 Task: Look for space in Tubize, Belgium from 8th June, 2023 to 16th June, 2023 for 2 adults in price range Rs.10000 to Rs.15000. Place can be entire place with 1  bedroom having 1 bed and 1 bathroom. Property type can be hotel. Amenities needed are: washing machine, heating, . Booking option can be shelf check-in. Required host language is English.
Action: Mouse moved to (416, 101)
Screenshot: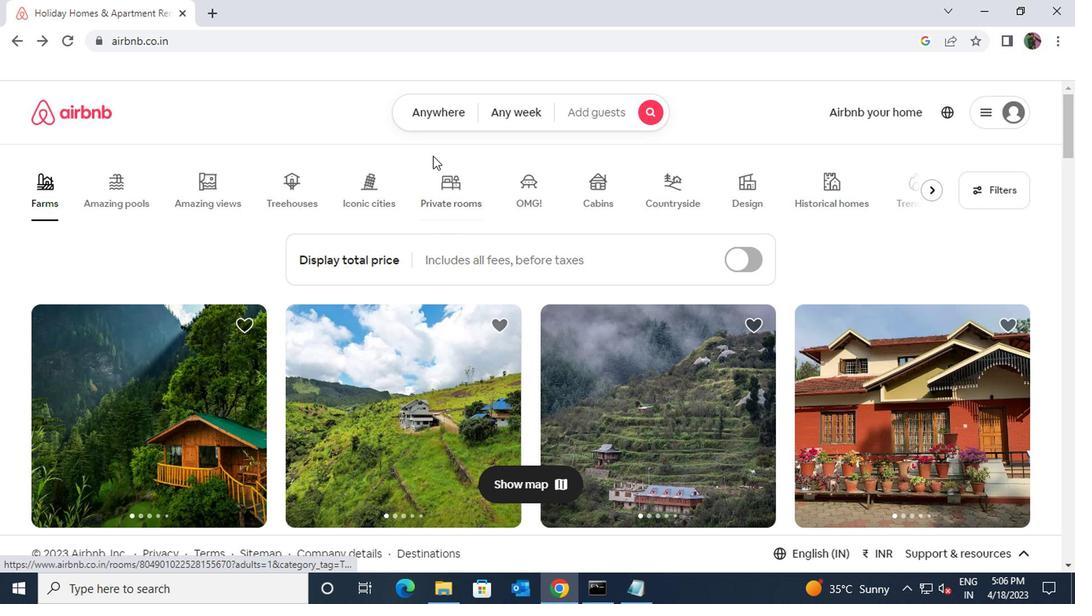 
Action: Mouse pressed left at (416, 101)
Screenshot: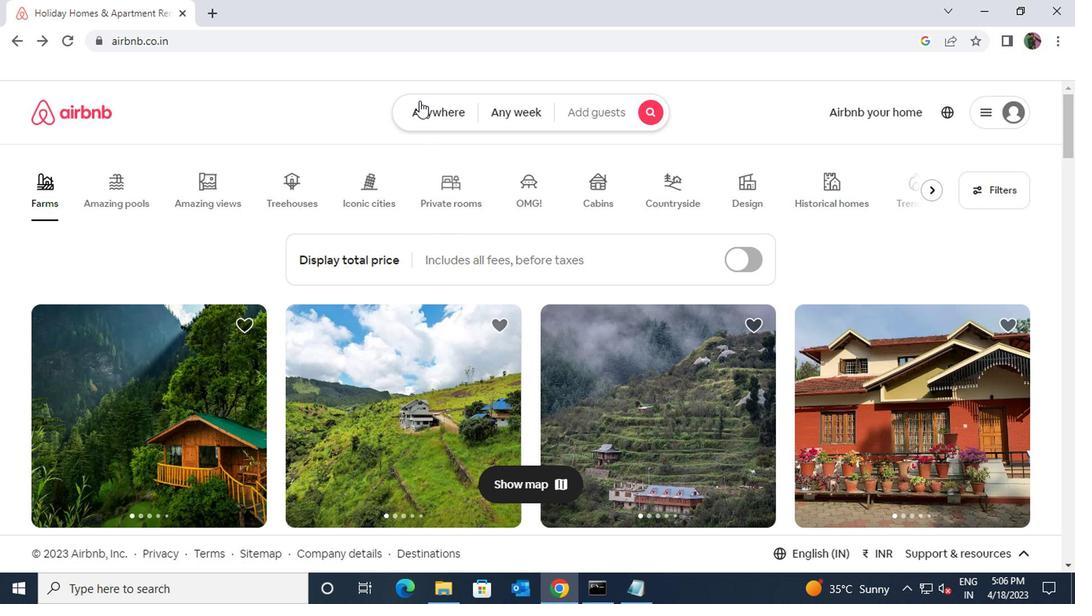 
Action: Mouse moved to (388, 169)
Screenshot: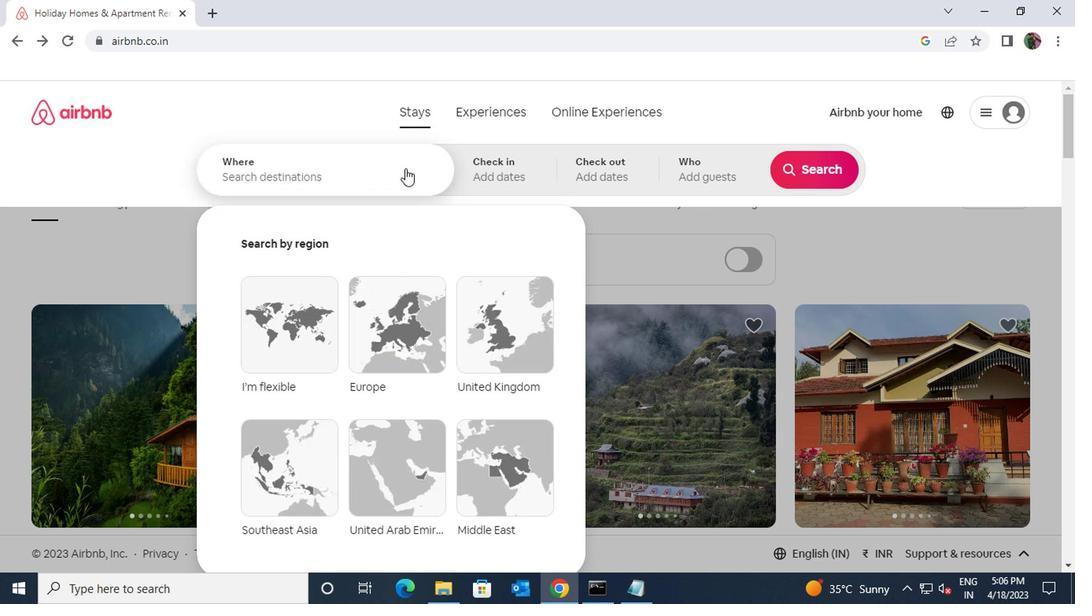 
Action: Mouse pressed left at (388, 169)
Screenshot: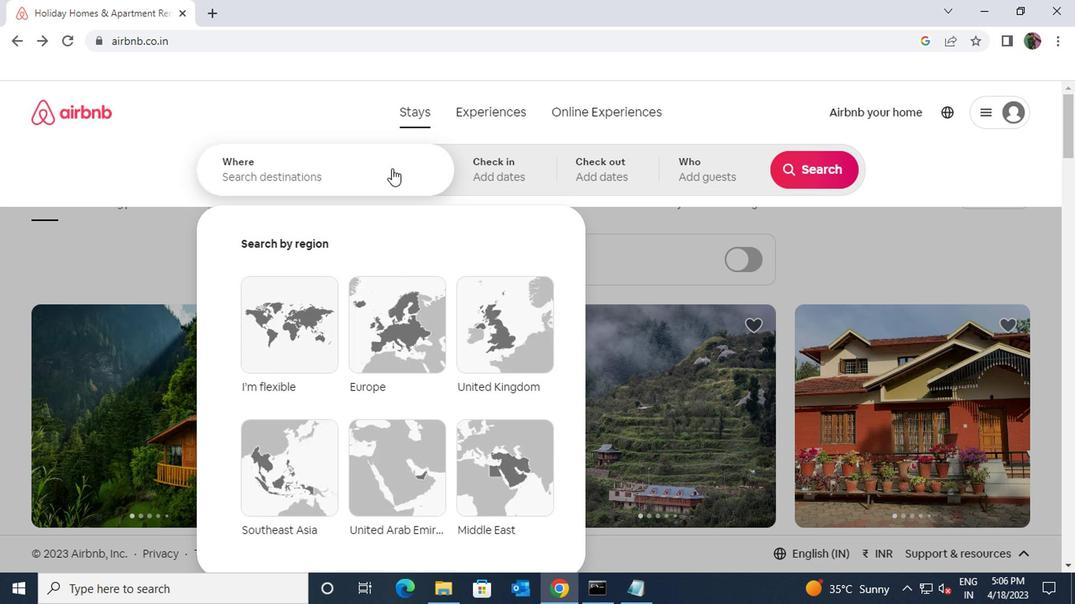 
Action: Key pressed tubize
Screenshot: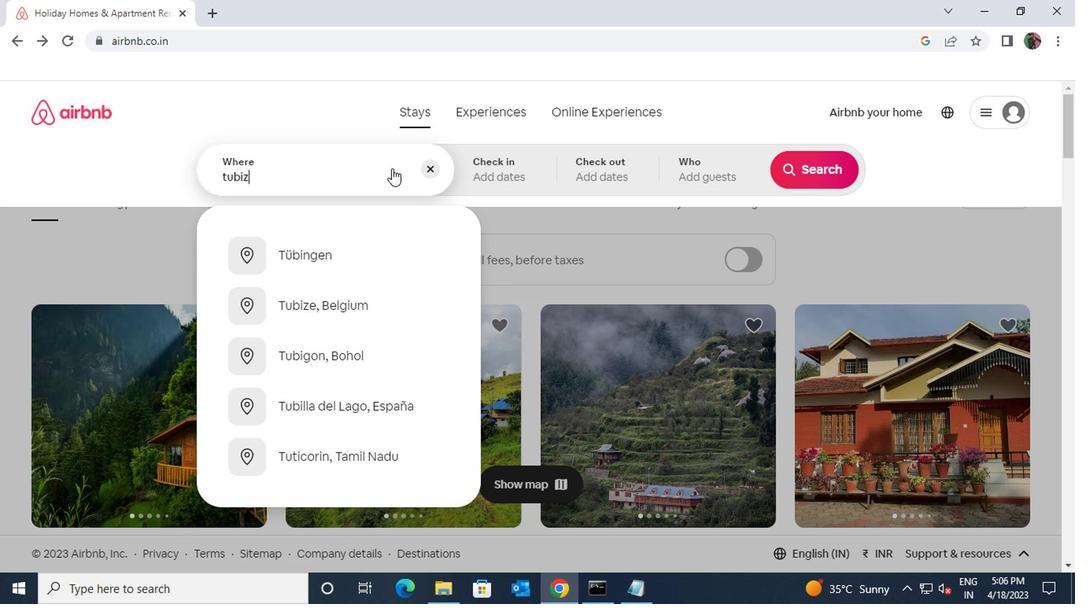 
Action: Mouse moved to (357, 249)
Screenshot: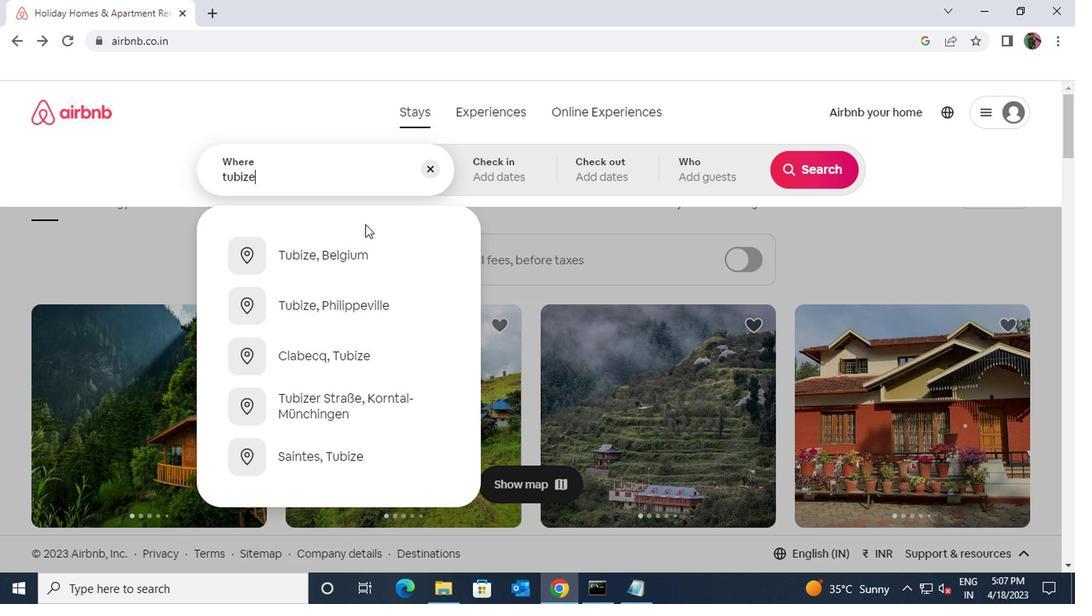 
Action: Mouse pressed left at (357, 249)
Screenshot: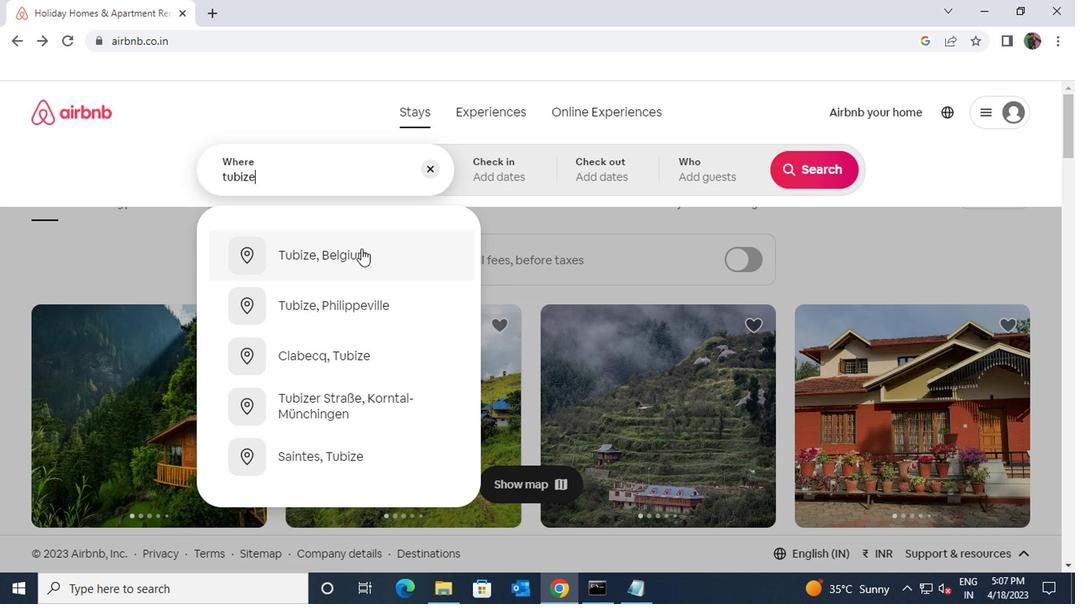 
Action: Mouse moved to (799, 306)
Screenshot: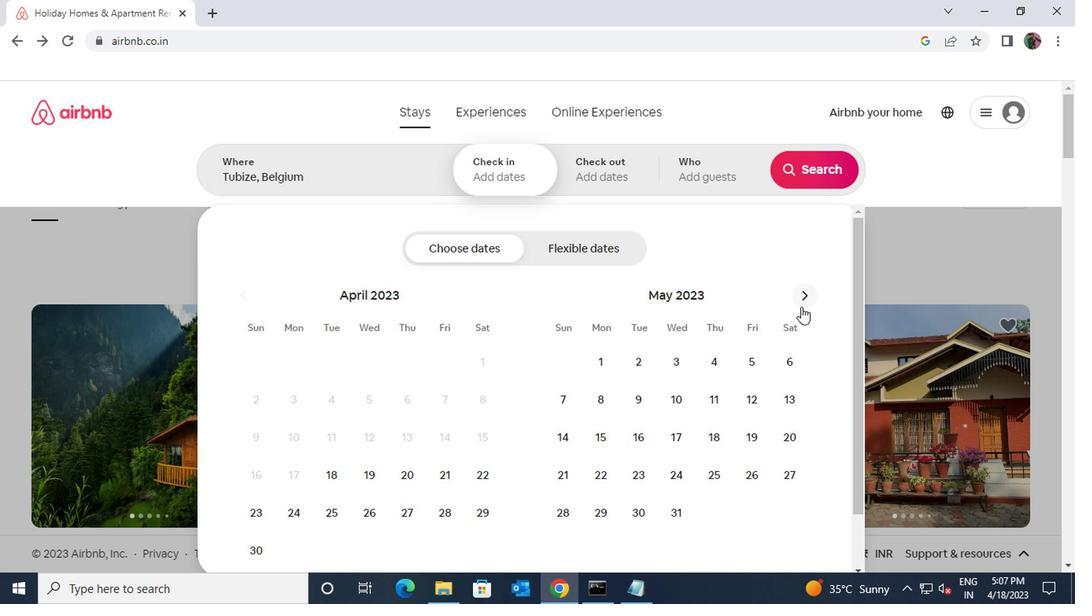 
Action: Mouse pressed left at (799, 306)
Screenshot: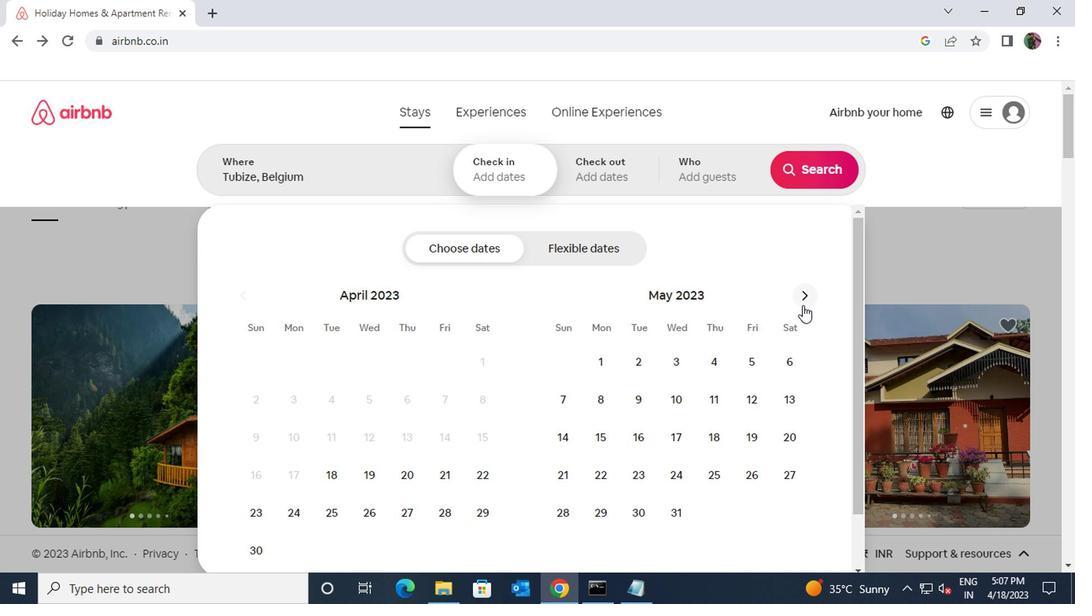 
Action: Mouse moved to (697, 393)
Screenshot: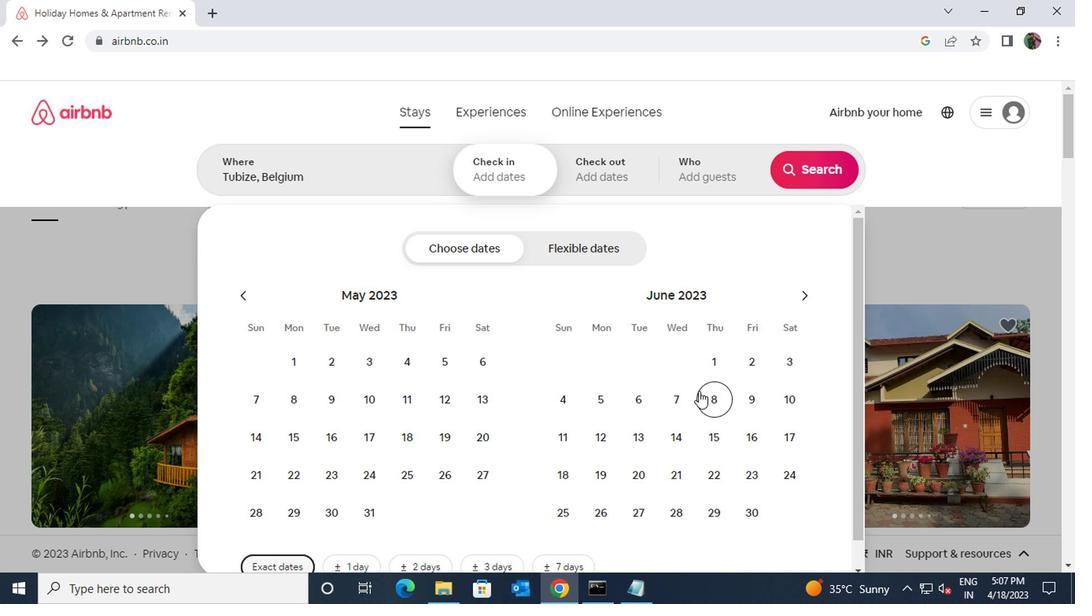 
Action: Mouse pressed left at (697, 393)
Screenshot: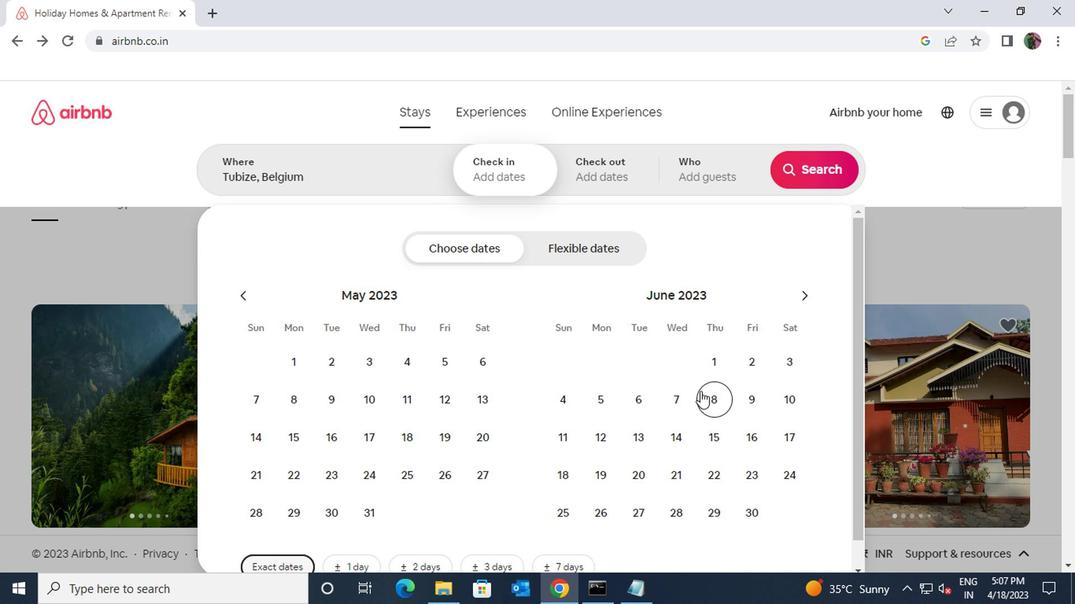 
Action: Mouse moved to (751, 435)
Screenshot: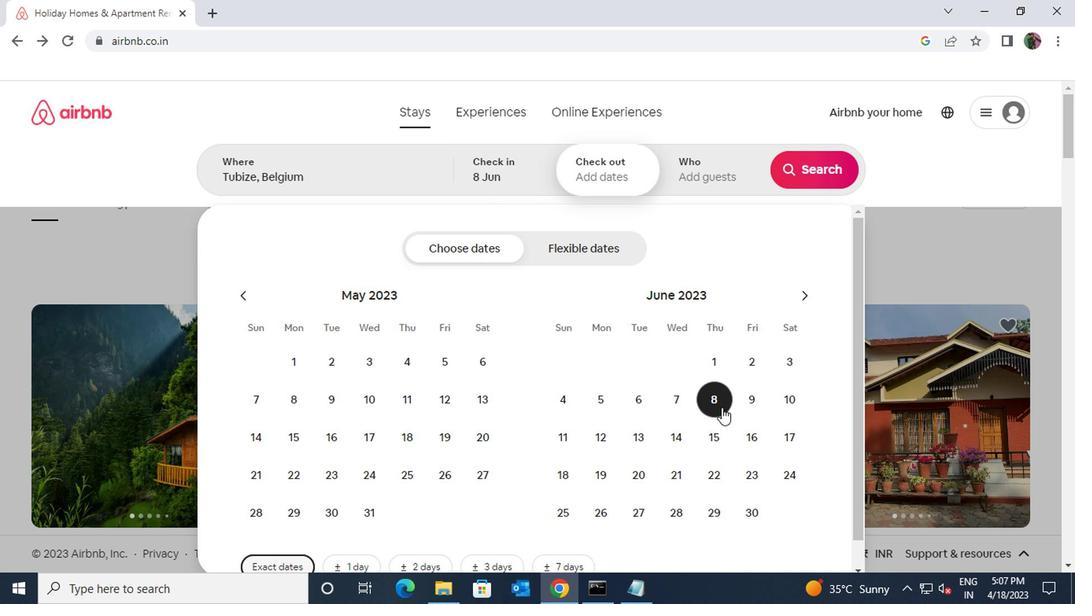 
Action: Mouse pressed left at (751, 435)
Screenshot: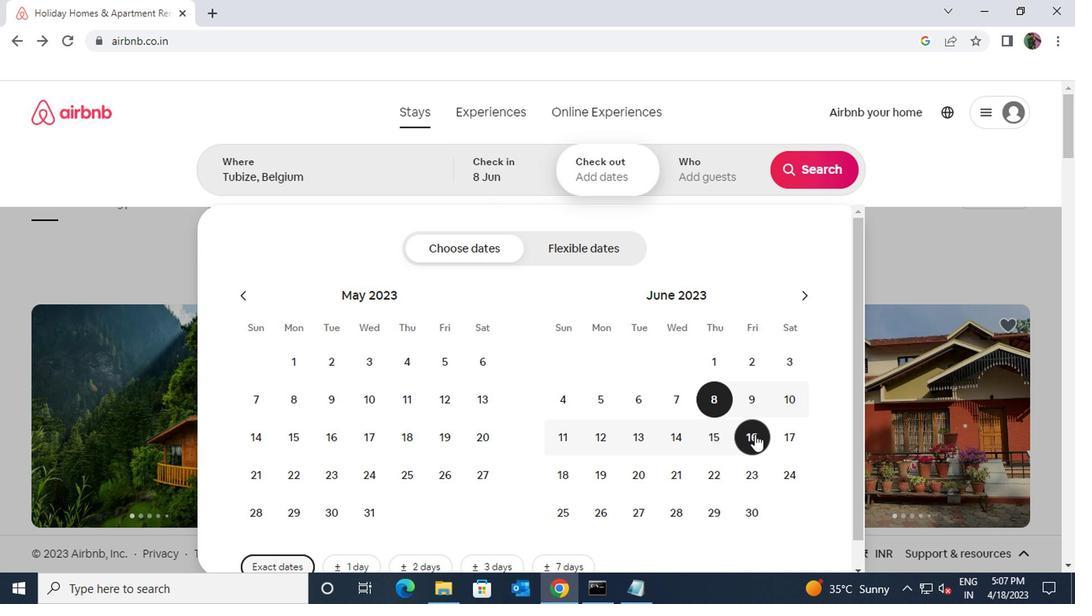 
Action: Mouse moved to (698, 169)
Screenshot: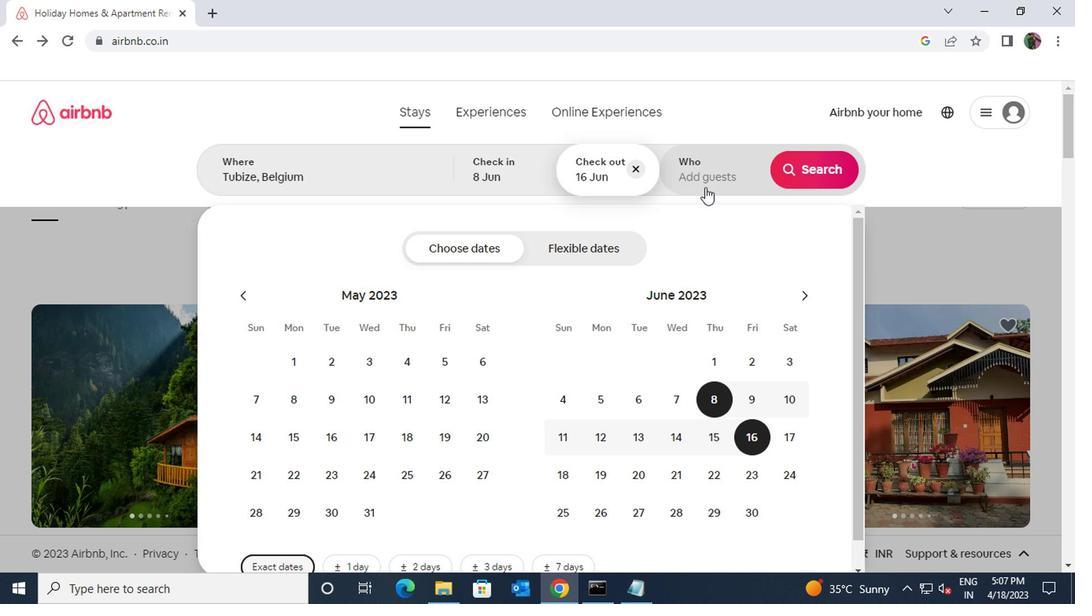 
Action: Mouse pressed left at (698, 169)
Screenshot: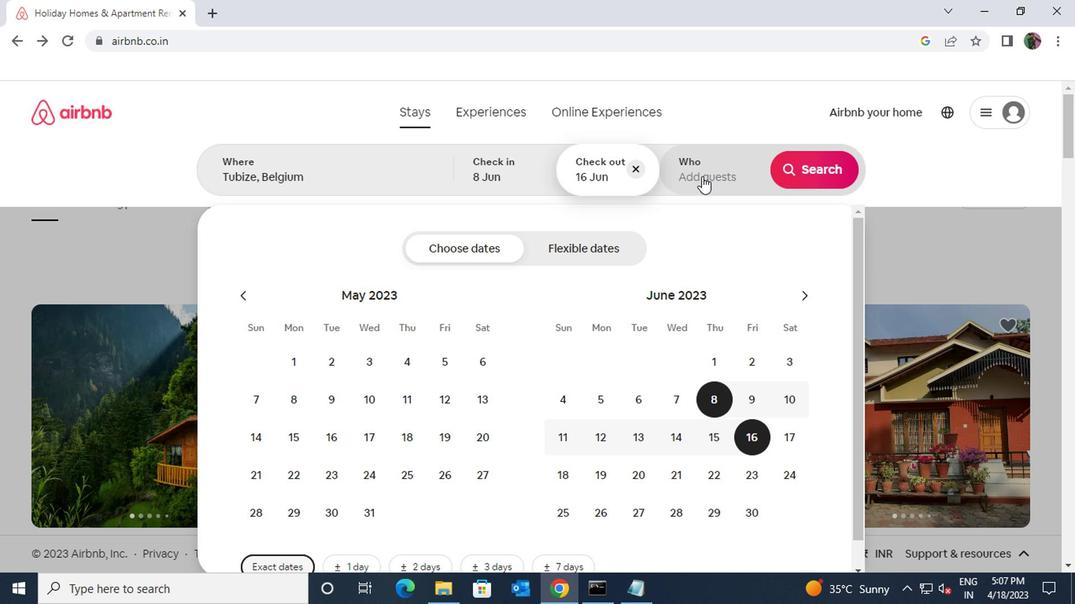 
Action: Mouse moved to (813, 254)
Screenshot: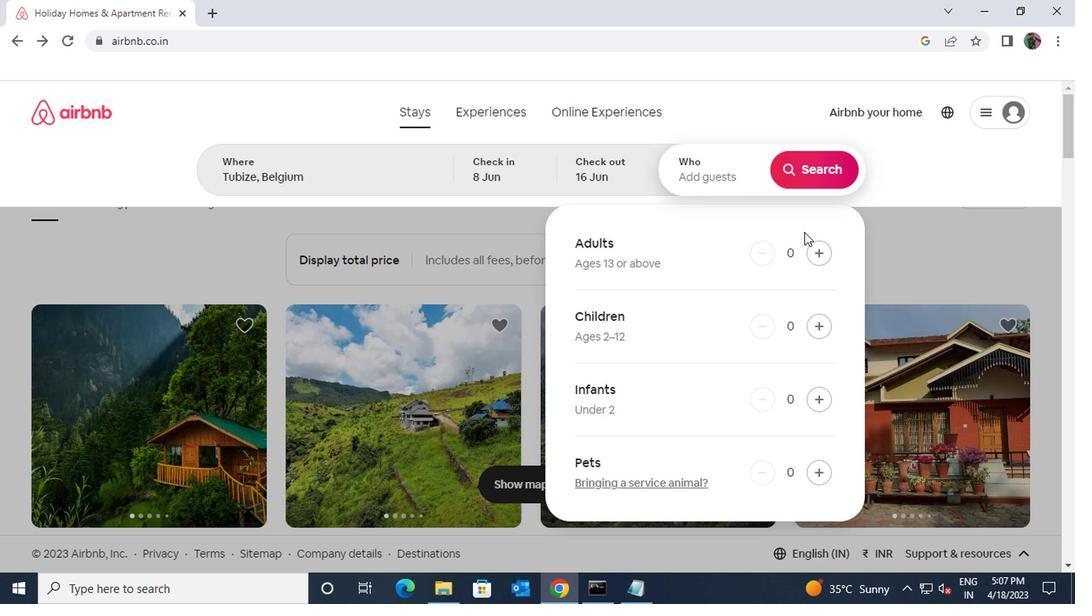 
Action: Mouse pressed left at (813, 254)
Screenshot: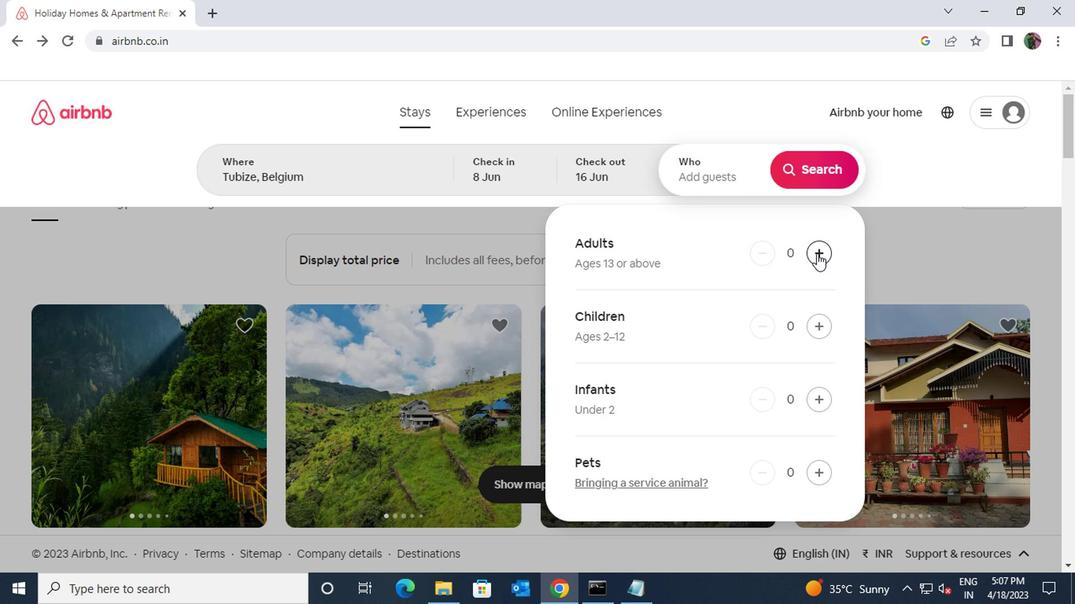 
Action: Mouse pressed left at (813, 254)
Screenshot: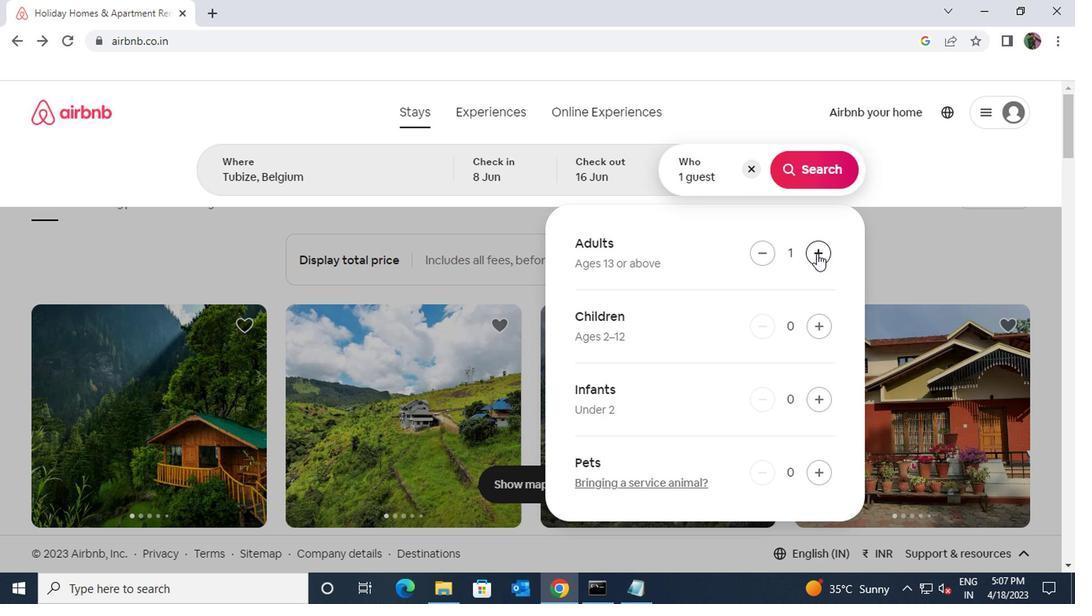 
Action: Mouse moved to (815, 174)
Screenshot: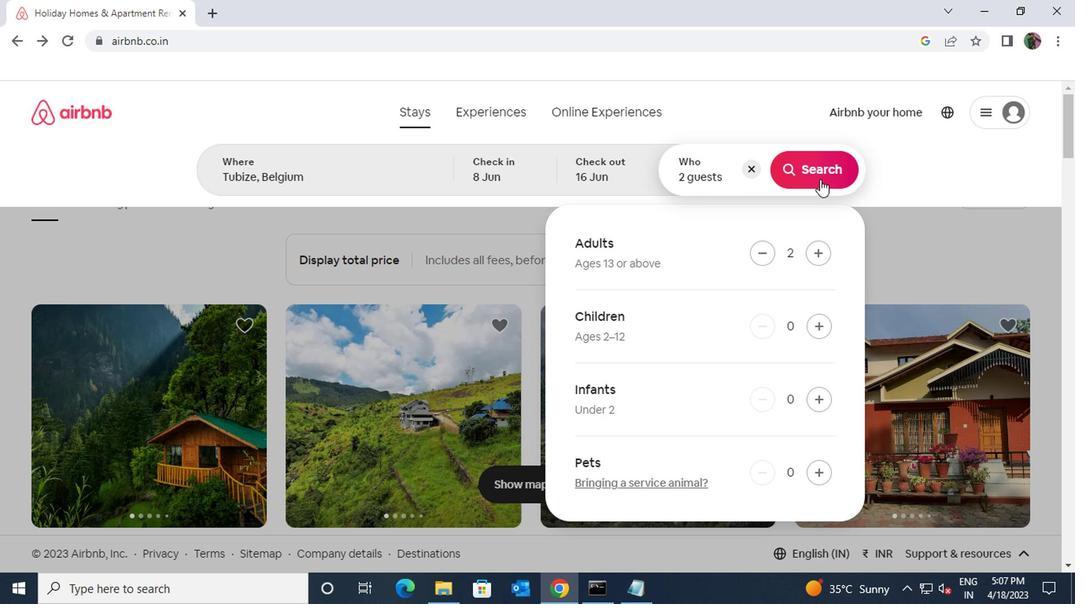 
Action: Mouse pressed left at (815, 174)
Screenshot: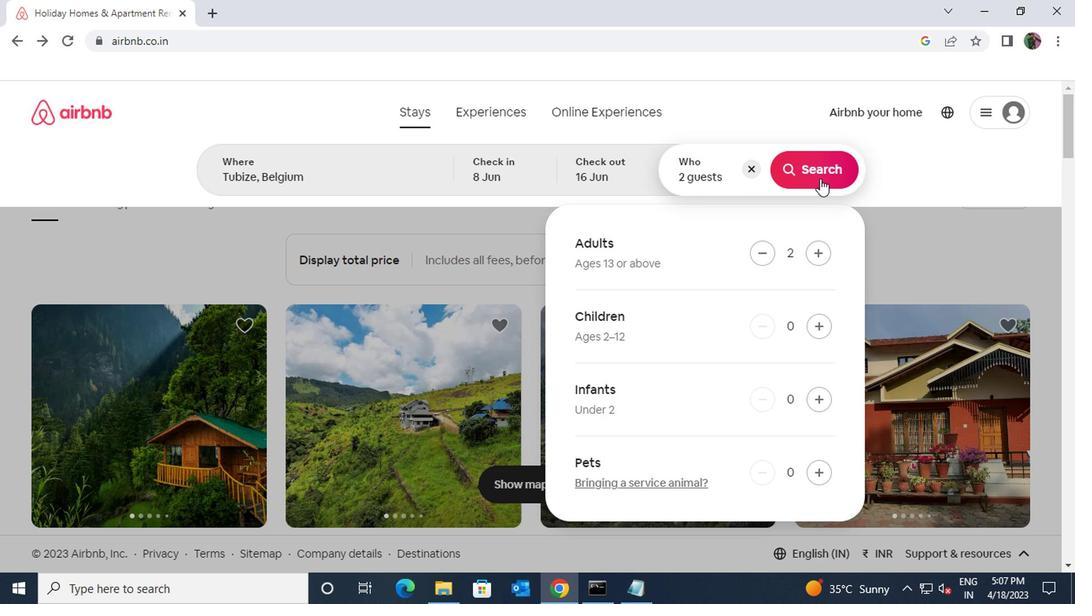 
Action: Mouse moved to (987, 185)
Screenshot: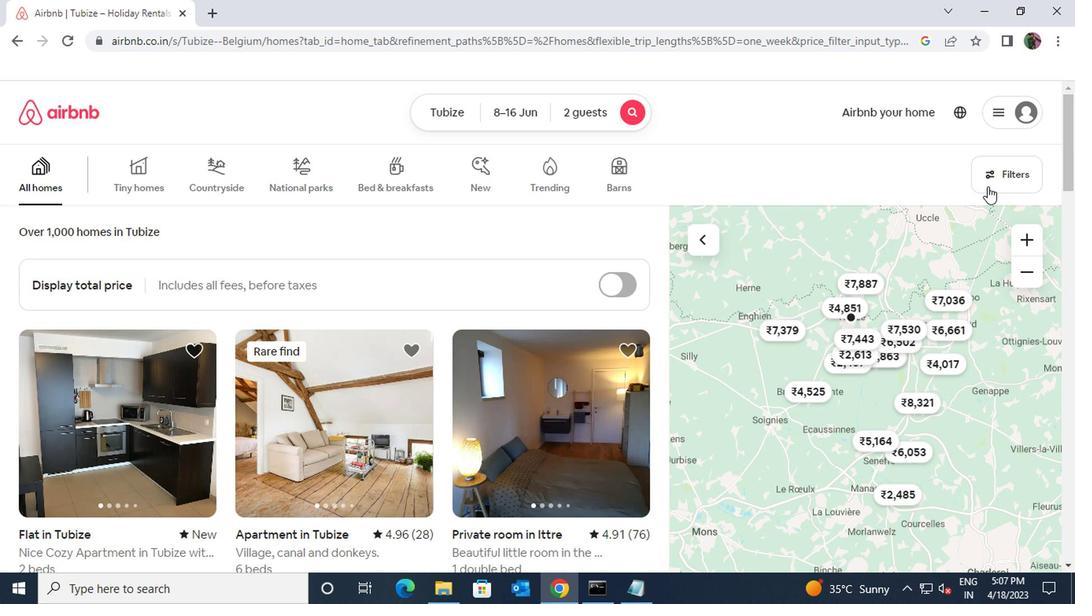 
Action: Mouse pressed left at (987, 185)
Screenshot: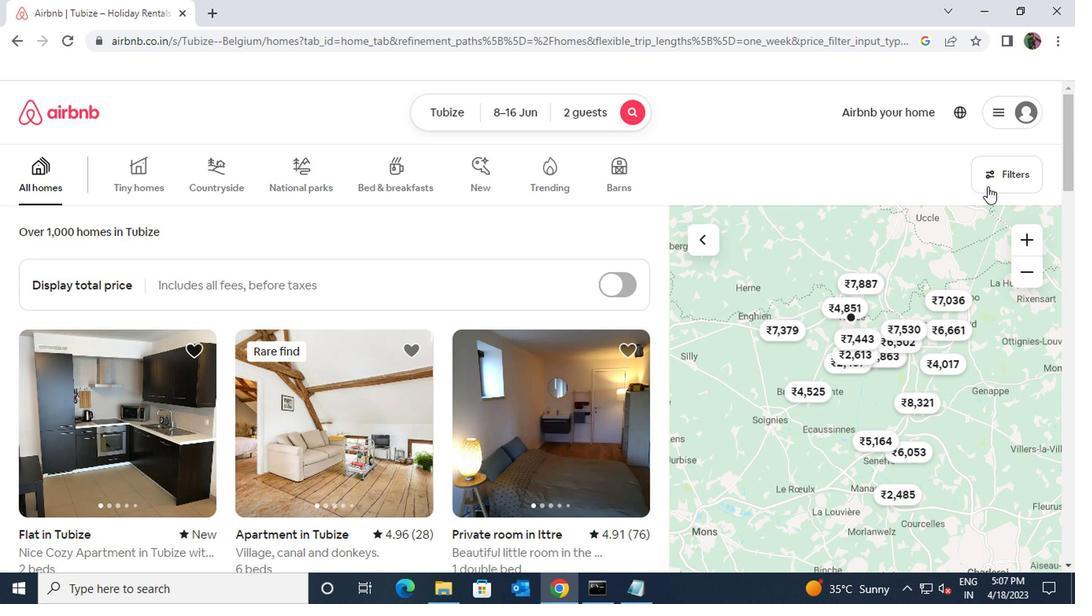 
Action: Mouse moved to (350, 375)
Screenshot: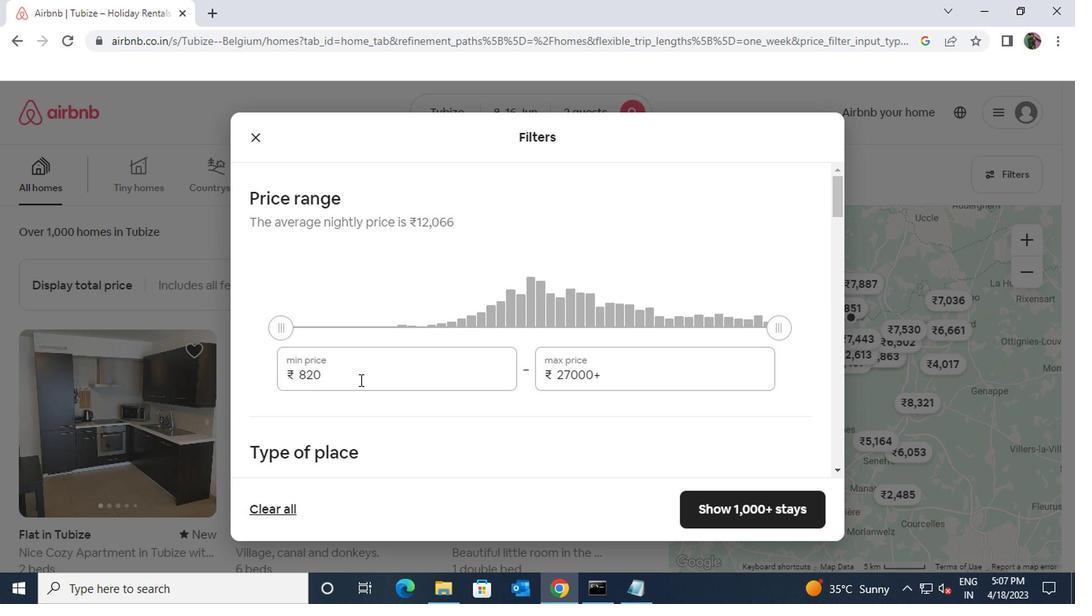 
Action: Mouse pressed left at (350, 375)
Screenshot: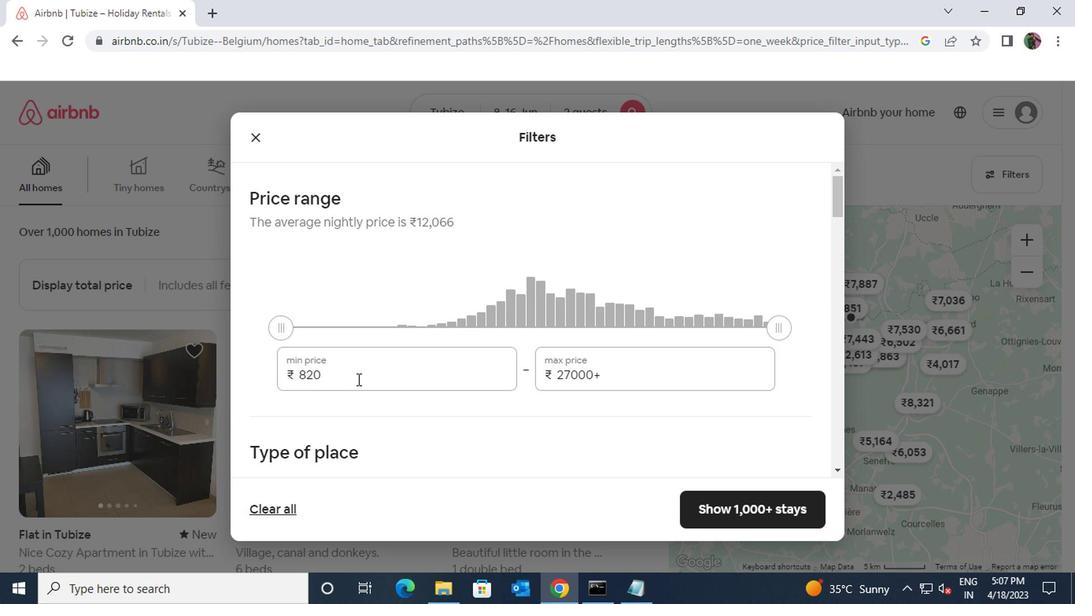 
Action: Mouse moved to (294, 379)
Screenshot: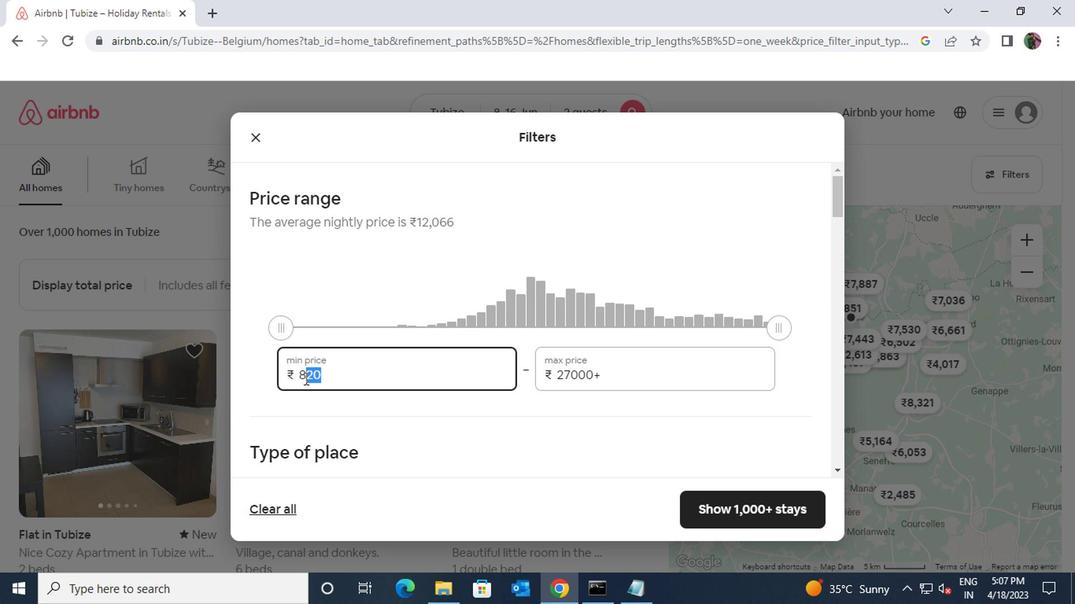 
Action: Key pressed 10000
Screenshot: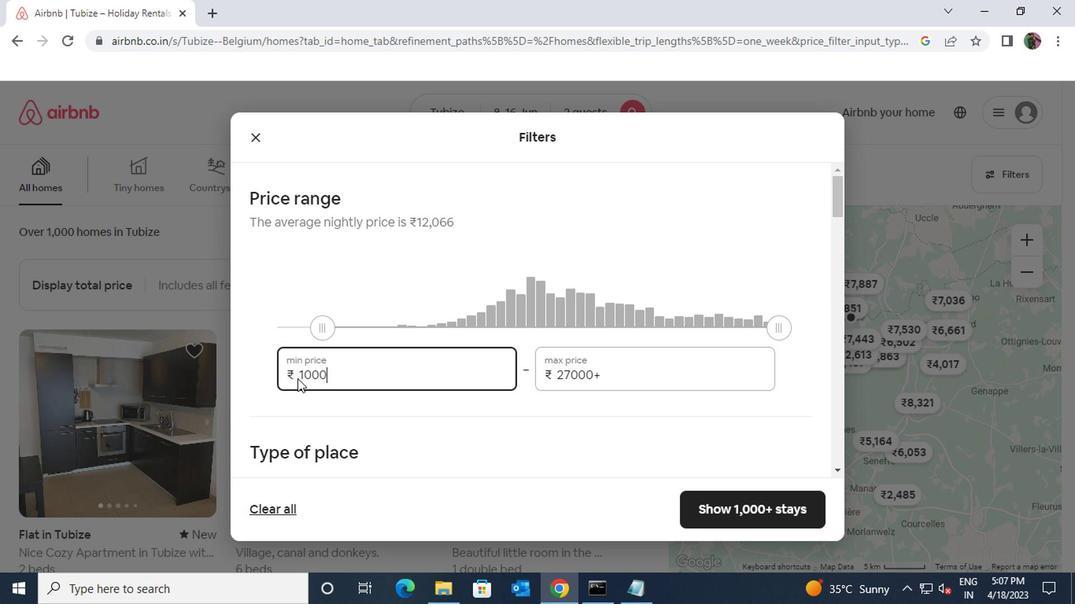 
Action: Mouse moved to (610, 380)
Screenshot: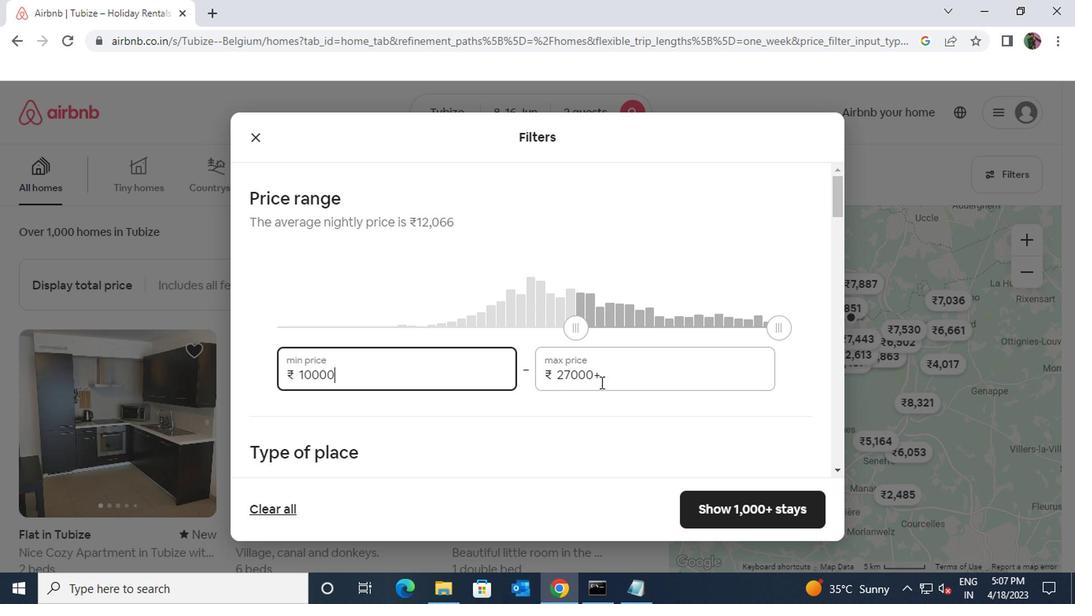
Action: Mouse pressed left at (610, 380)
Screenshot: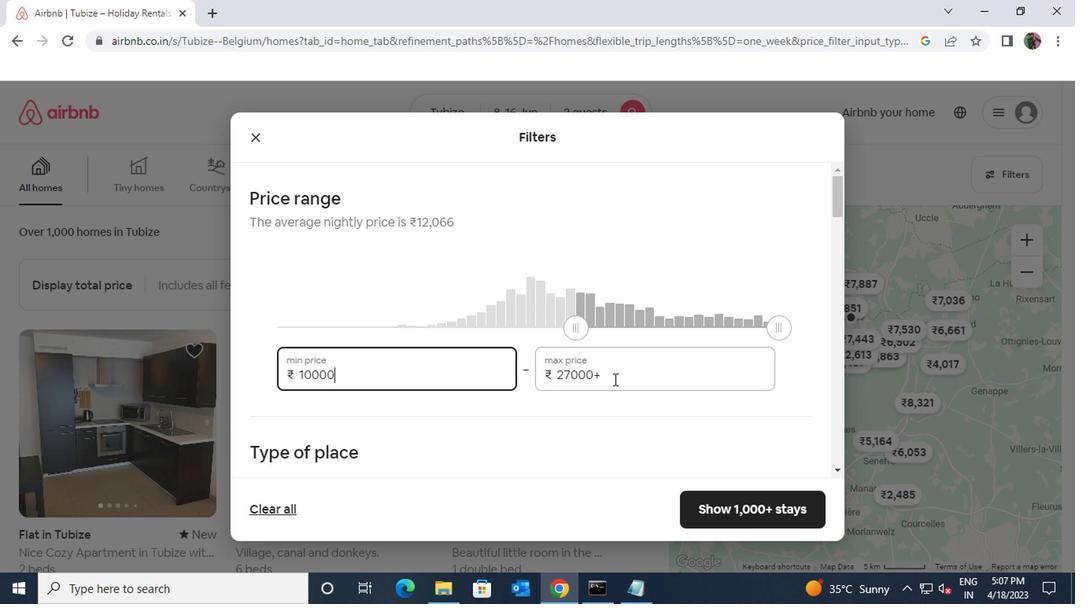 
Action: Mouse moved to (552, 378)
Screenshot: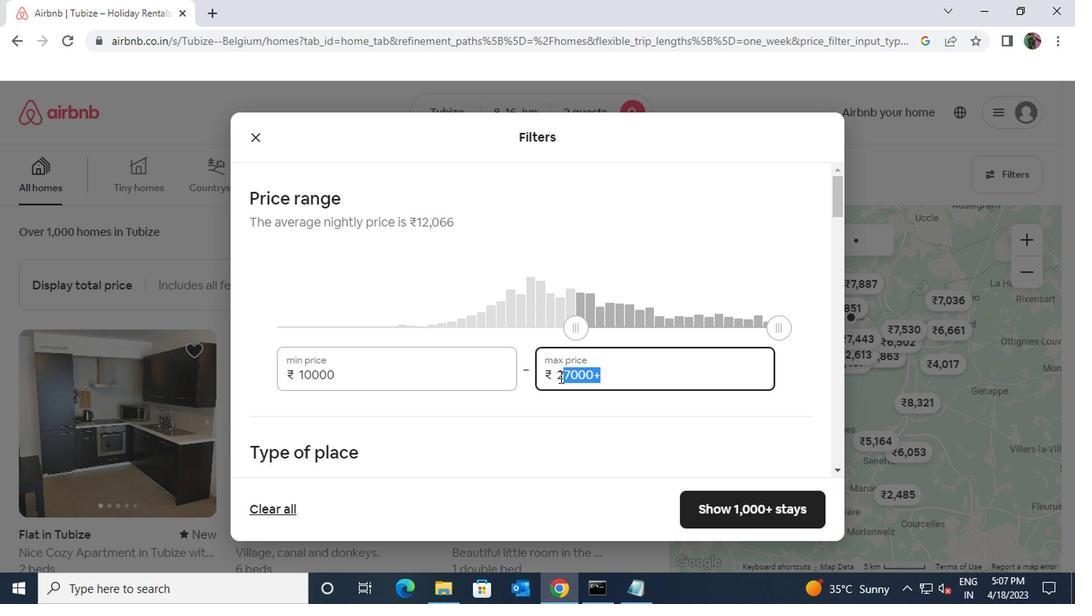 
Action: Key pressed 15000
Screenshot: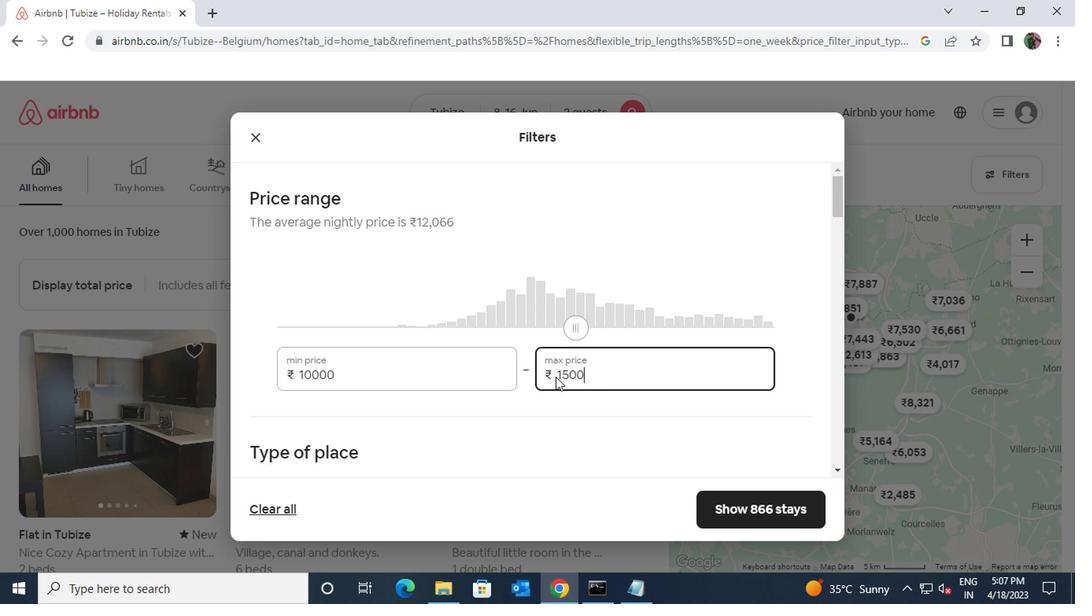 
Action: Mouse moved to (472, 429)
Screenshot: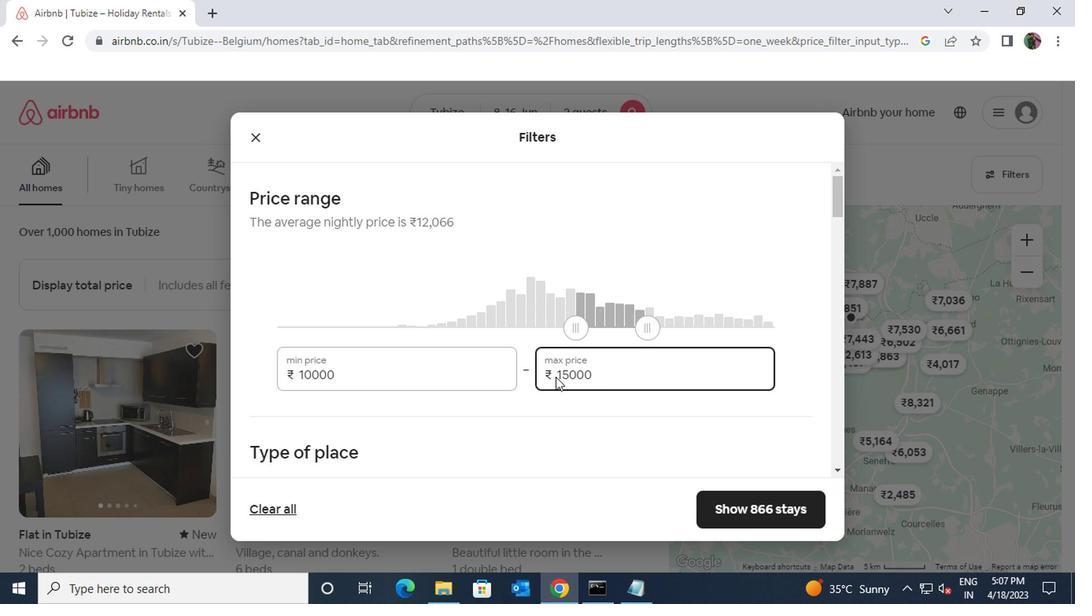 
Action: Mouse scrolled (472, 427) with delta (0, -1)
Screenshot: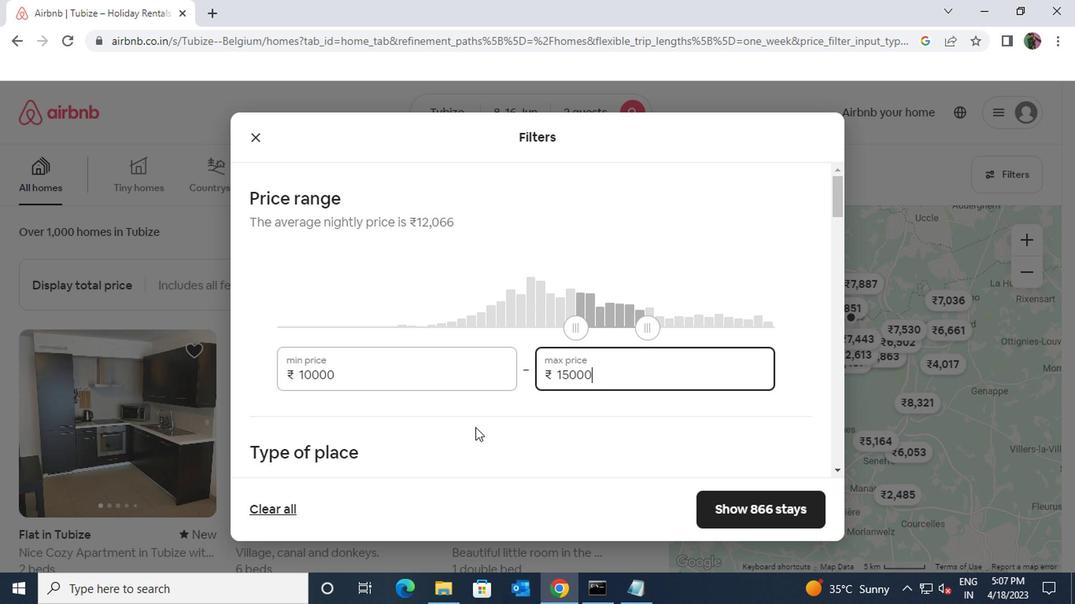 
Action: Mouse moved to (257, 420)
Screenshot: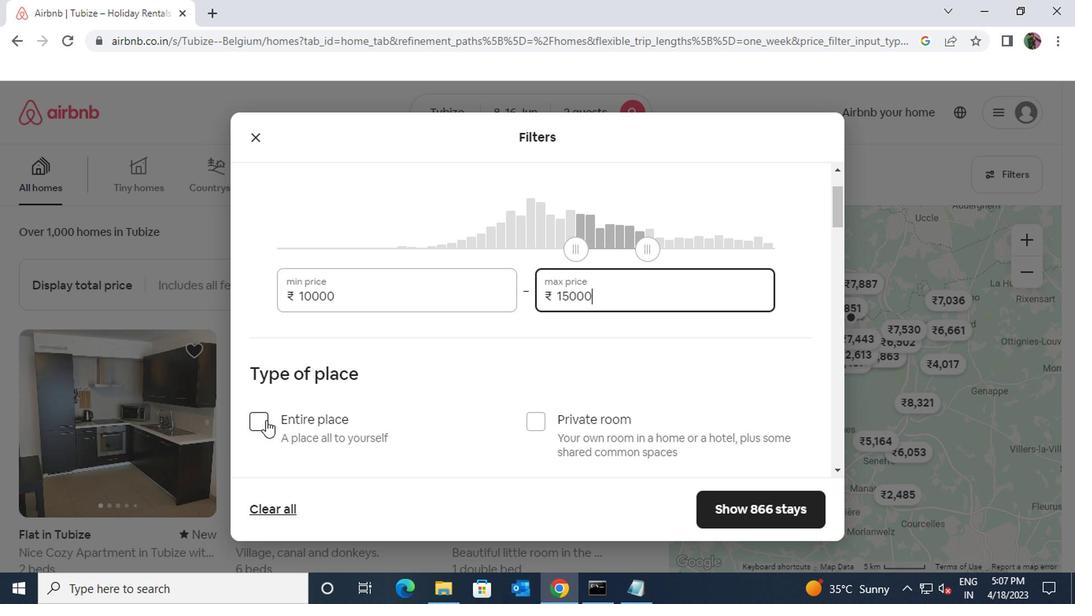 
Action: Mouse pressed left at (257, 420)
Screenshot: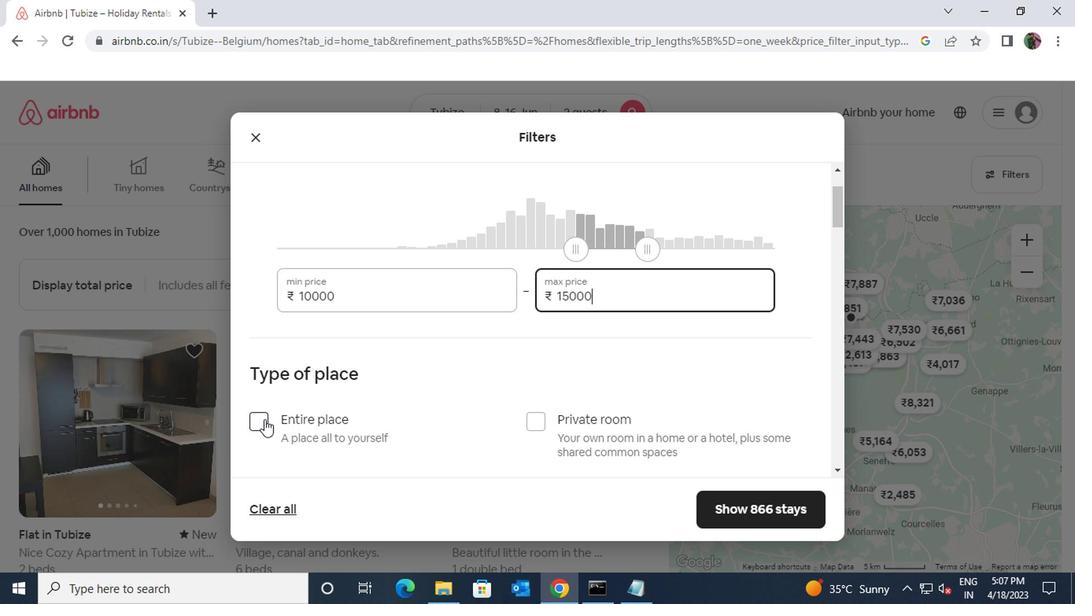 
Action: Mouse moved to (559, 369)
Screenshot: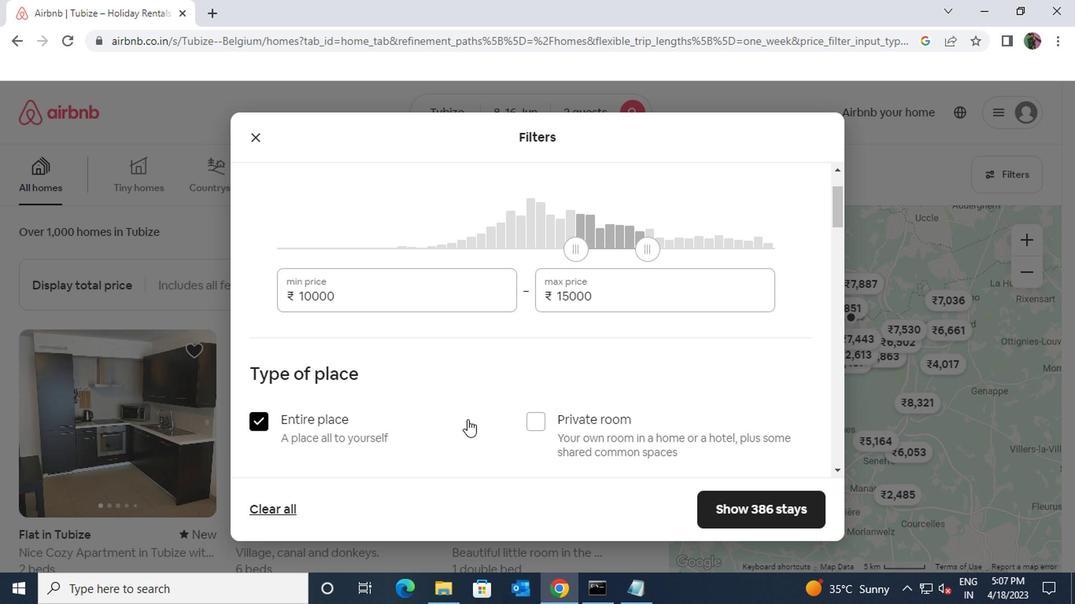 
Action: Mouse scrolled (559, 369) with delta (0, 0)
Screenshot: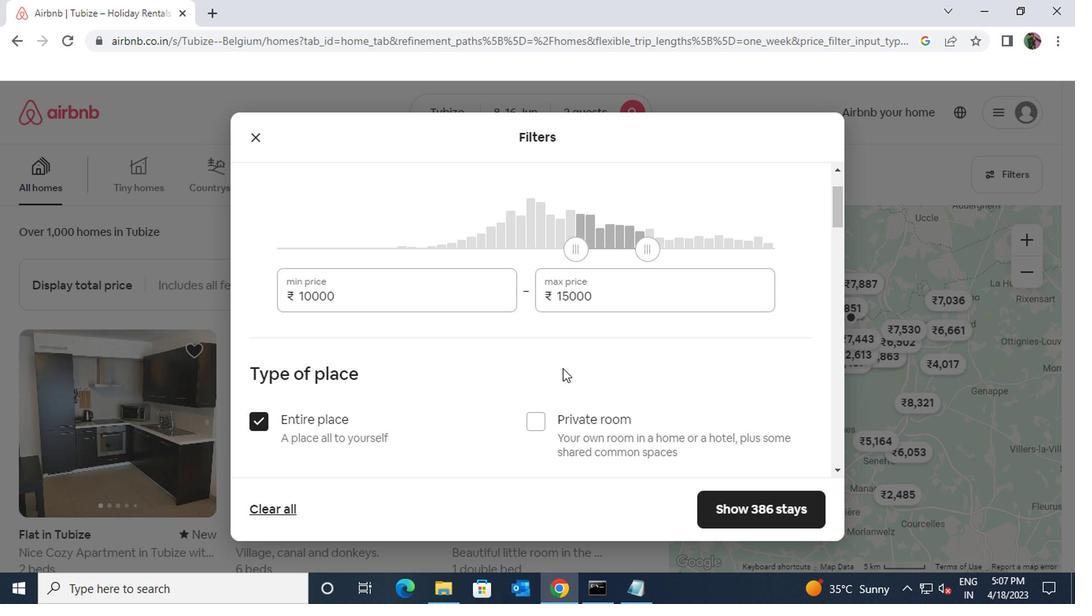 
Action: Mouse scrolled (559, 369) with delta (0, 0)
Screenshot: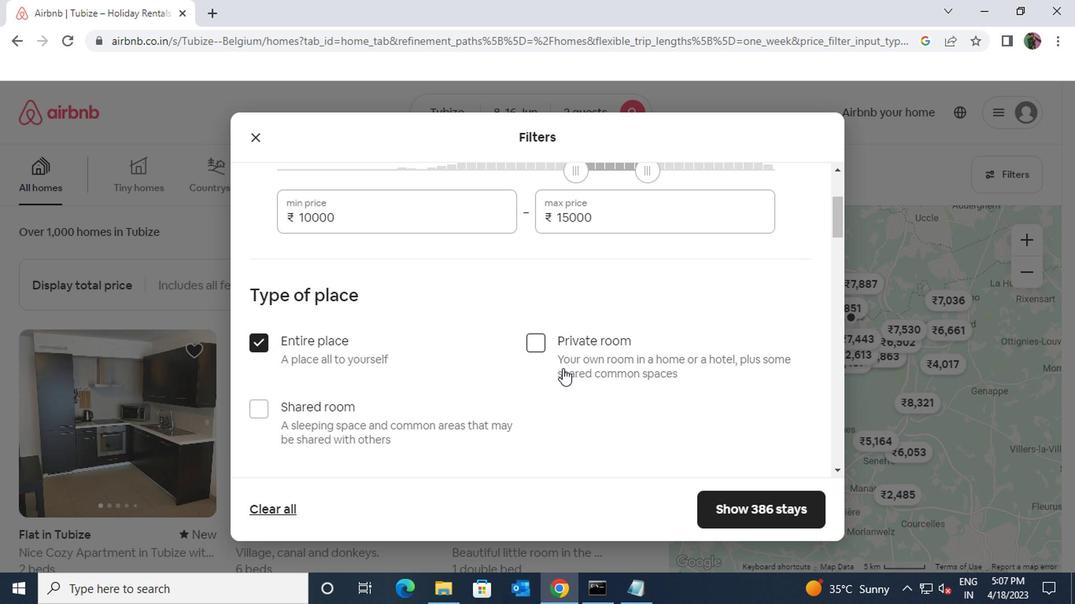 
Action: Mouse moved to (556, 369)
Screenshot: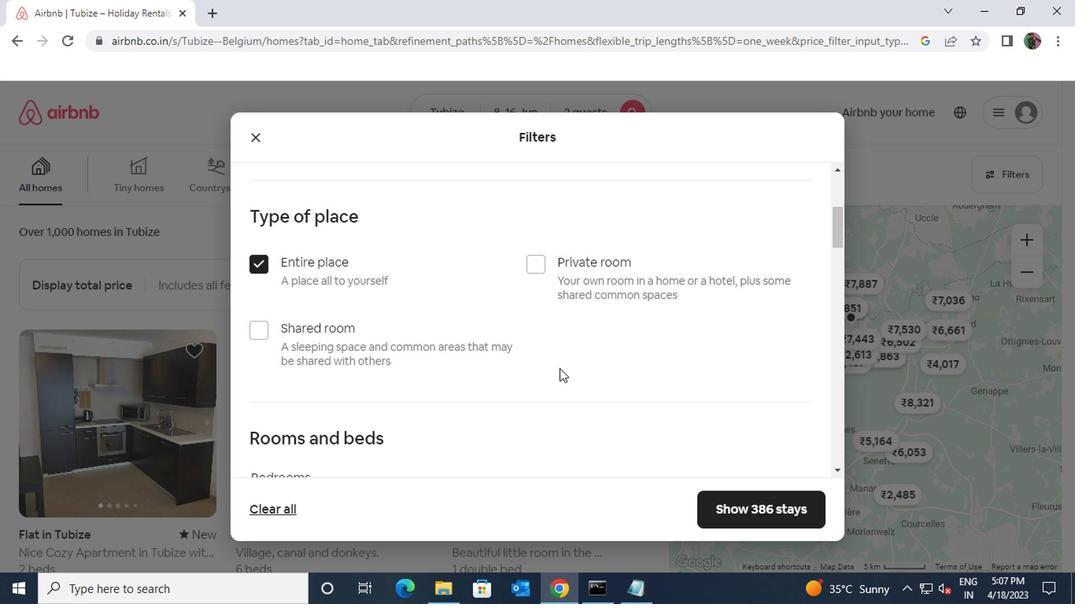 
Action: Mouse scrolled (556, 368) with delta (0, -1)
Screenshot: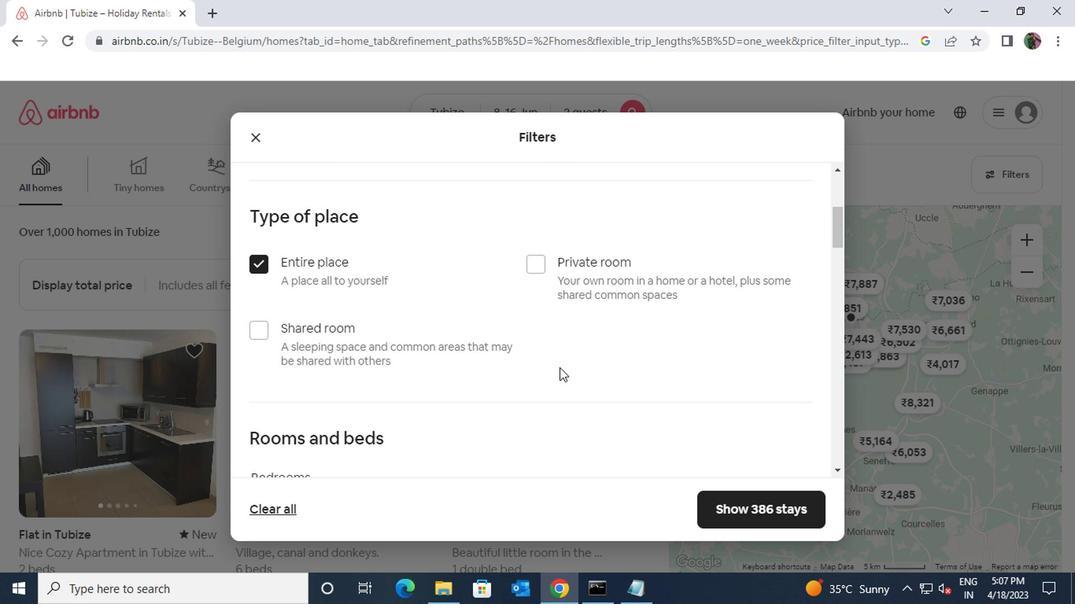 
Action: Mouse moved to (332, 440)
Screenshot: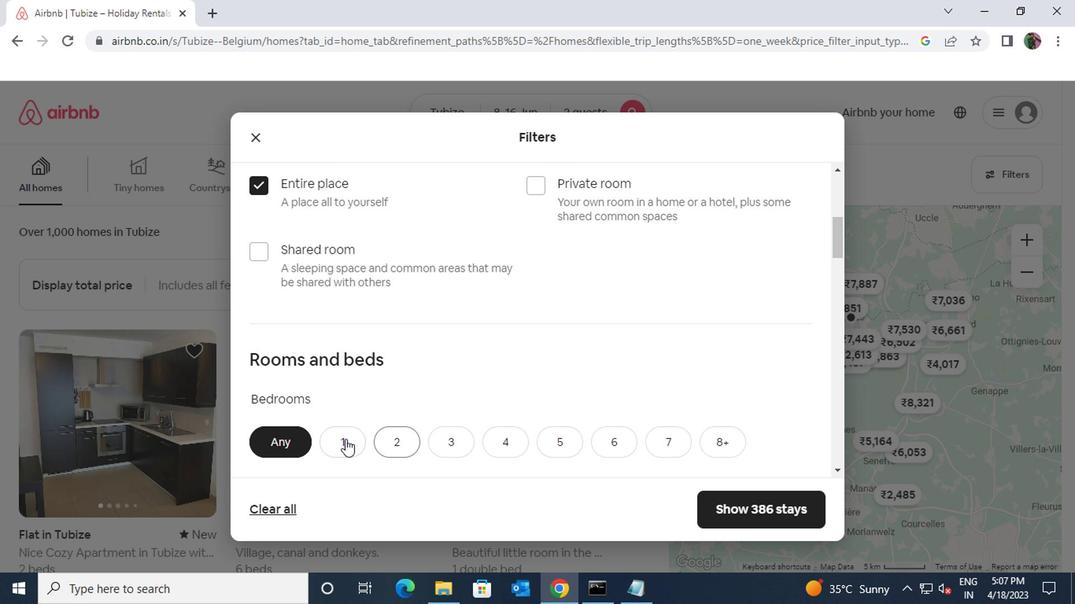 
Action: Mouse pressed left at (332, 440)
Screenshot: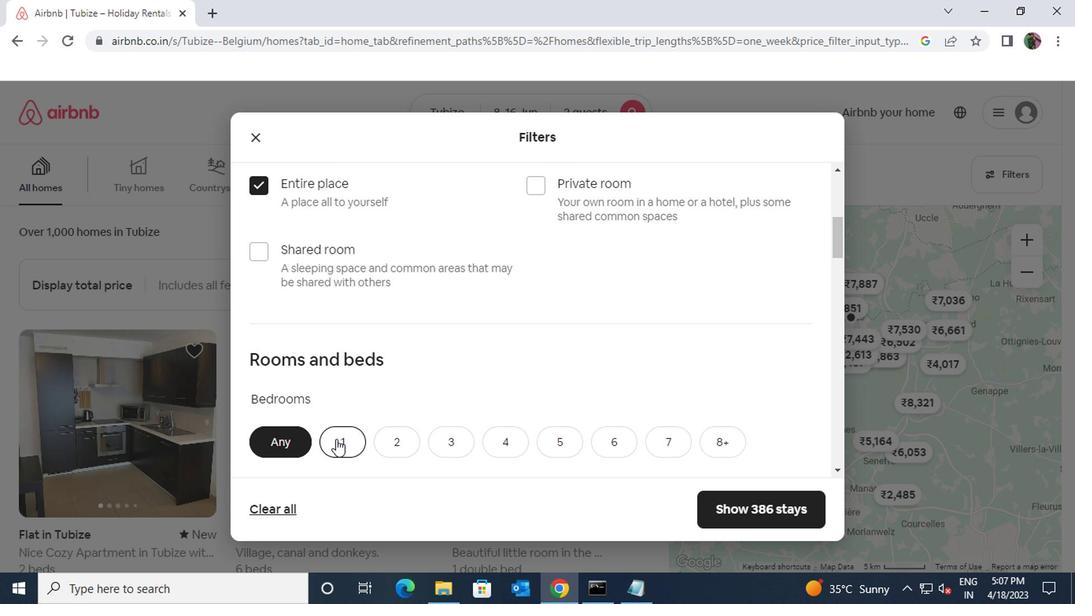 
Action: Mouse scrolled (332, 439) with delta (0, -1)
Screenshot: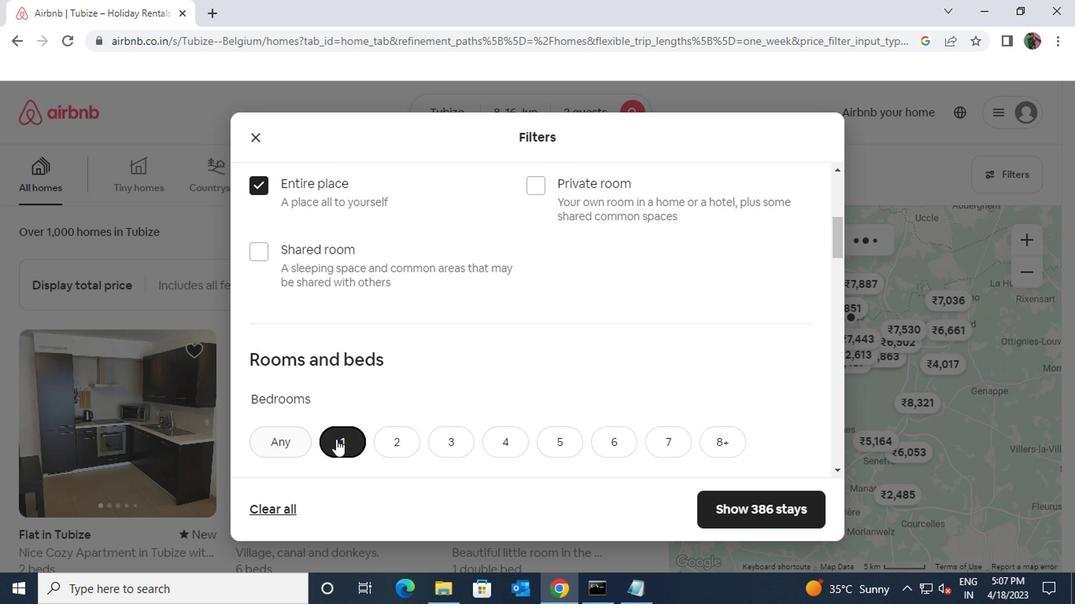 
Action: Mouse pressed left at (332, 440)
Screenshot: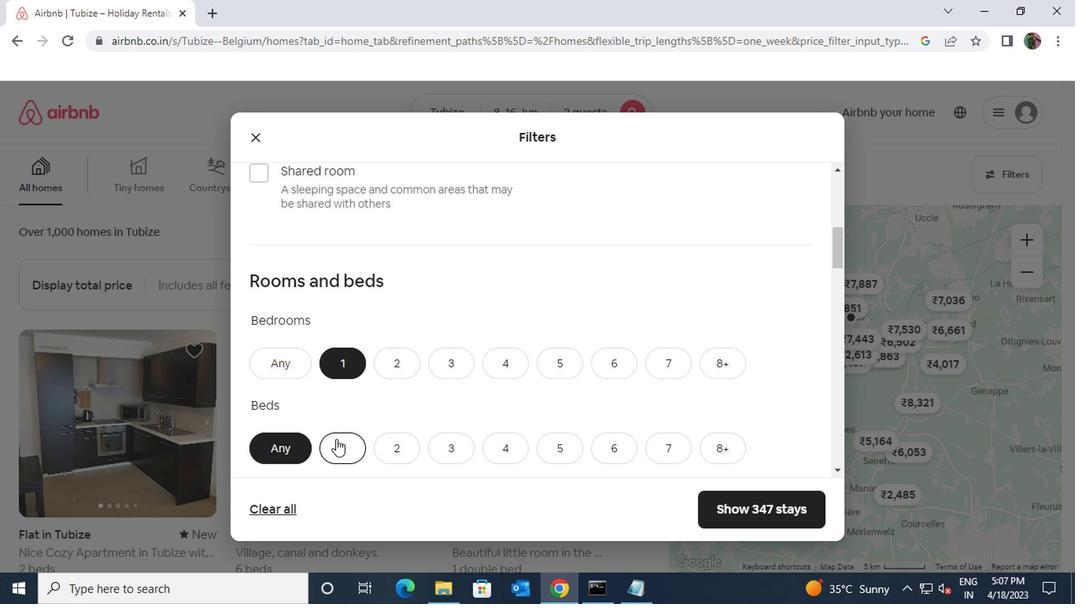 
Action: Mouse scrolled (332, 439) with delta (0, -1)
Screenshot: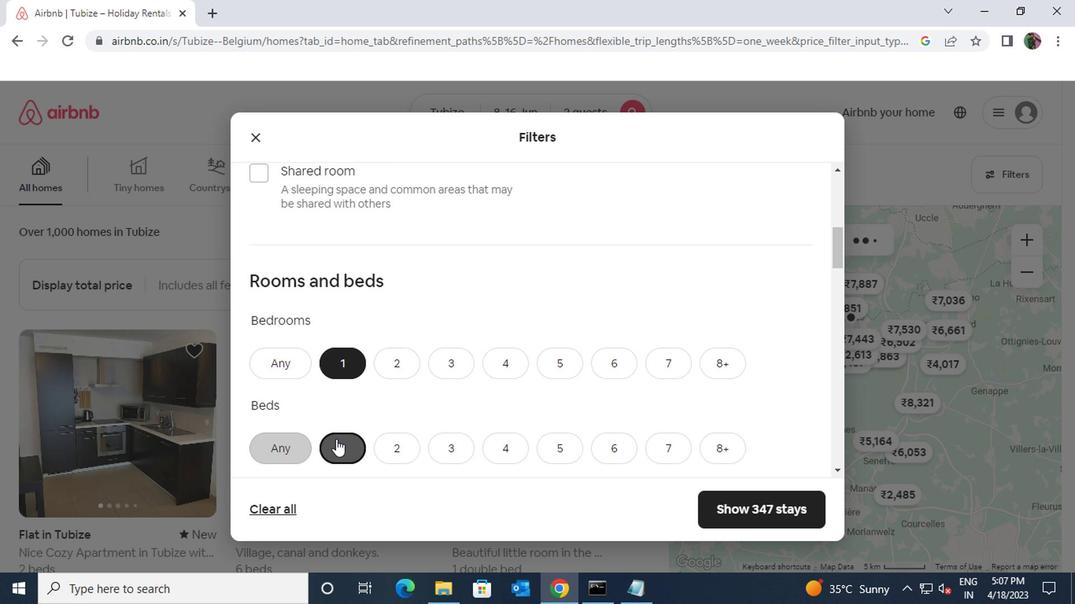 
Action: Mouse pressed left at (332, 440)
Screenshot: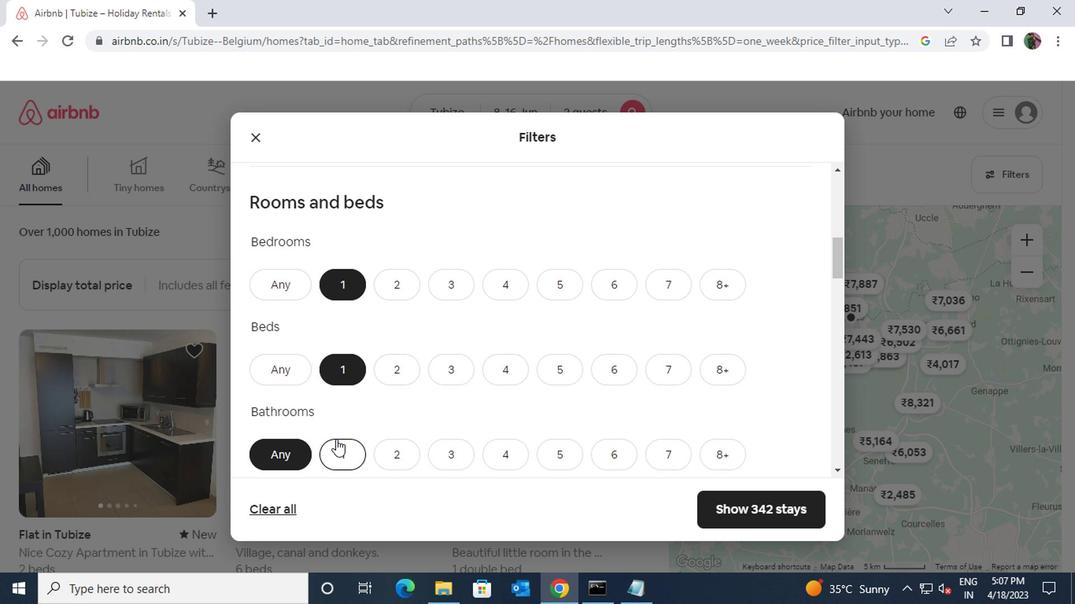 
Action: Mouse scrolled (332, 439) with delta (0, -1)
Screenshot: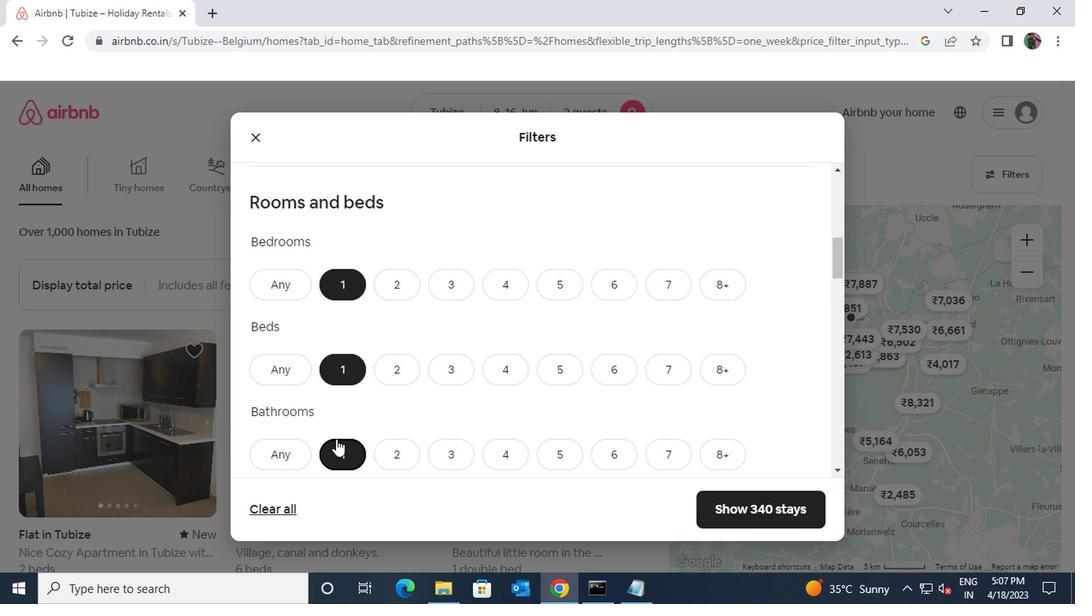 
Action: Mouse scrolled (332, 439) with delta (0, -1)
Screenshot: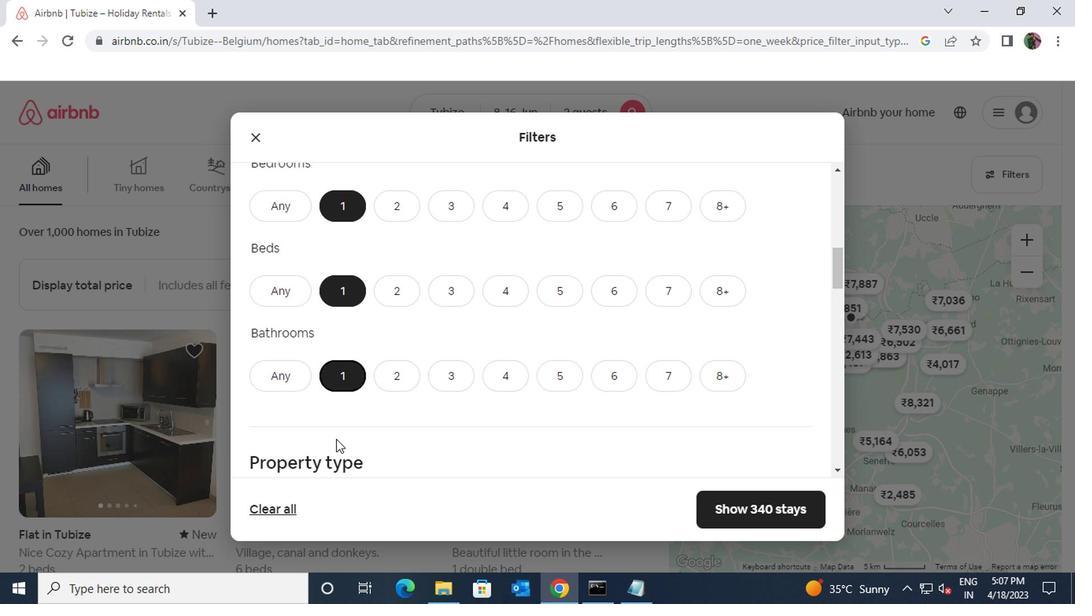 
Action: Mouse scrolled (332, 439) with delta (0, -1)
Screenshot: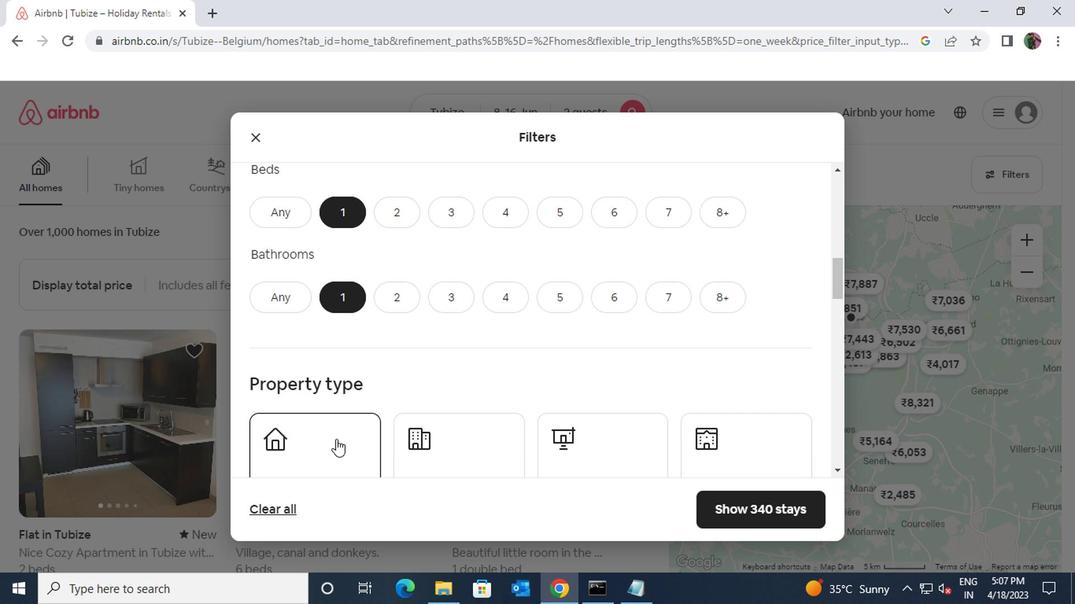
Action: Mouse moved to (734, 393)
Screenshot: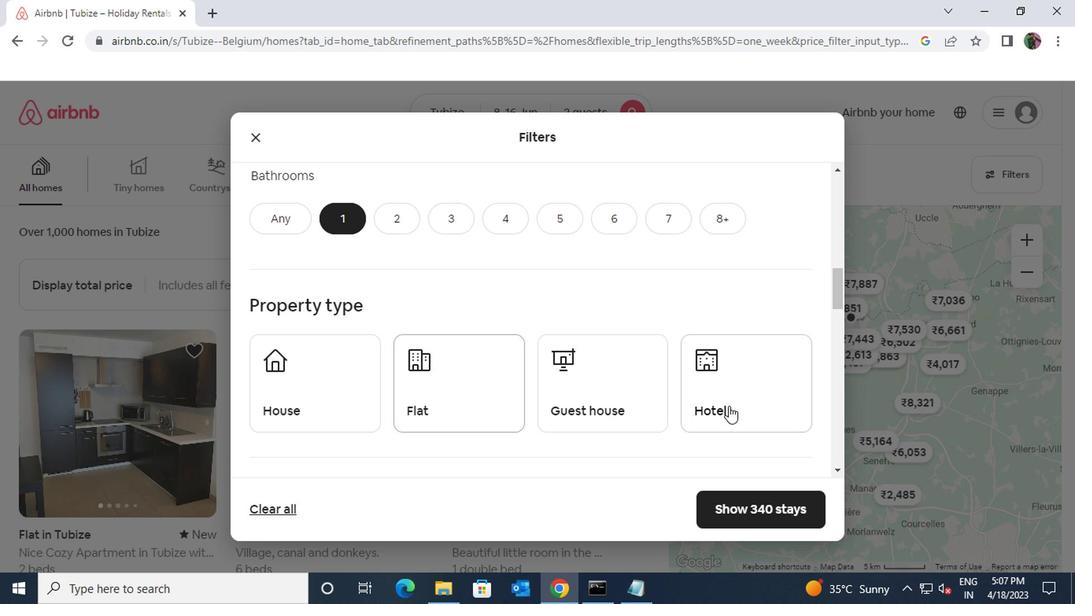 
Action: Mouse pressed left at (734, 393)
Screenshot: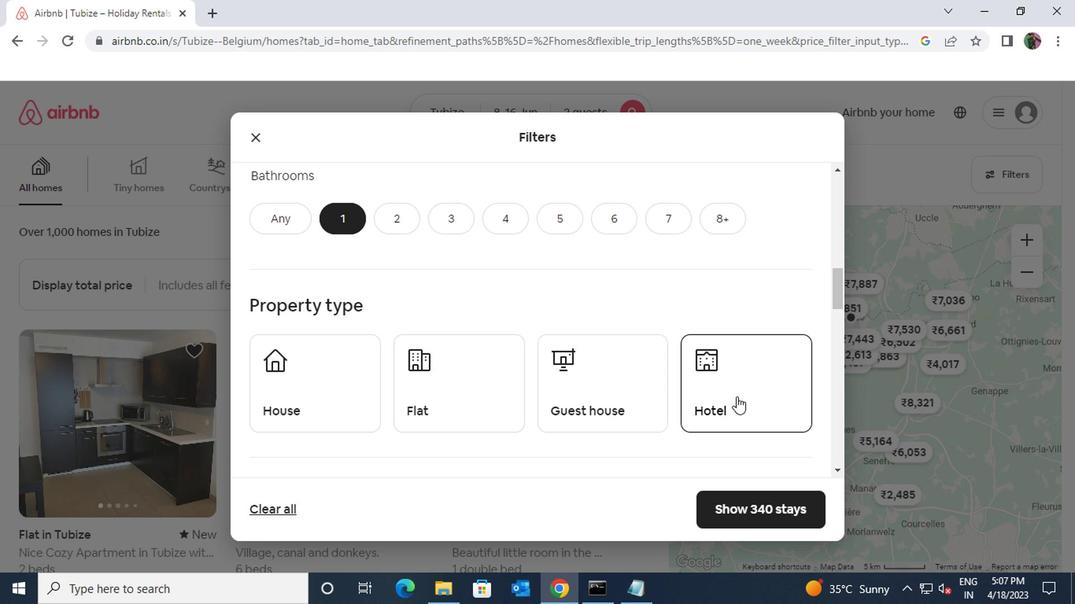 
Action: Mouse moved to (558, 435)
Screenshot: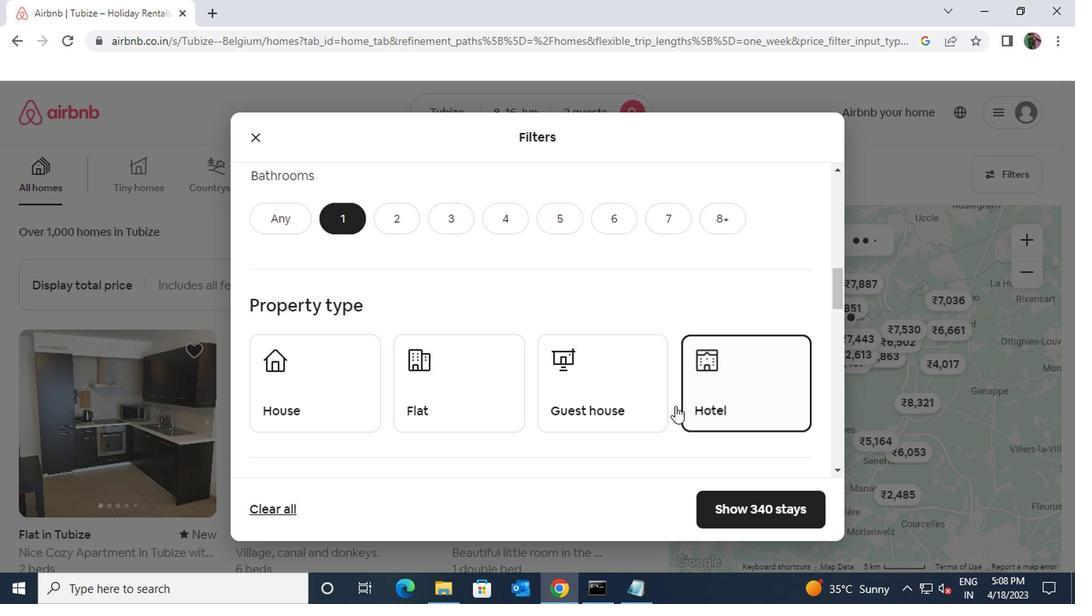 
Action: Mouse scrolled (558, 434) with delta (0, -1)
Screenshot: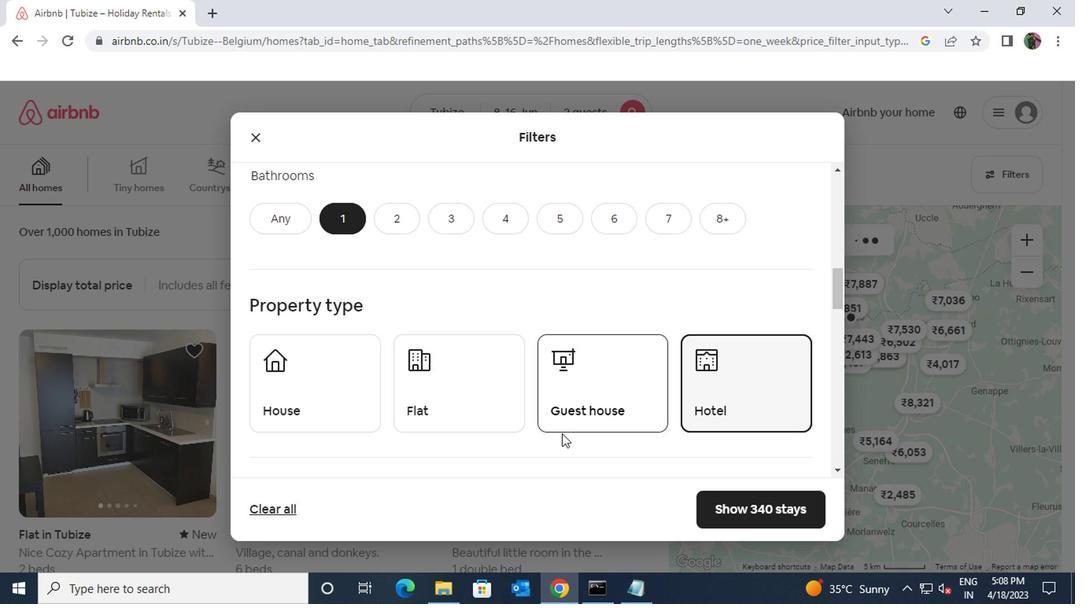 
Action: Mouse scrolled (558, 434) with delta (0, -1)
Screenshot: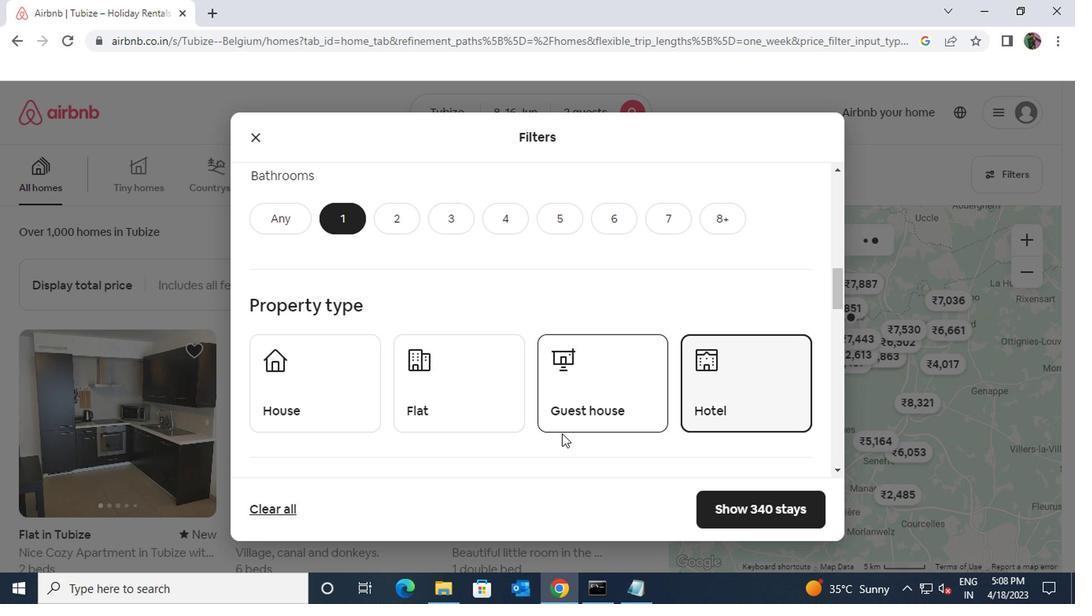 
Action: Mouse moved to (557, 435)
Screenshot: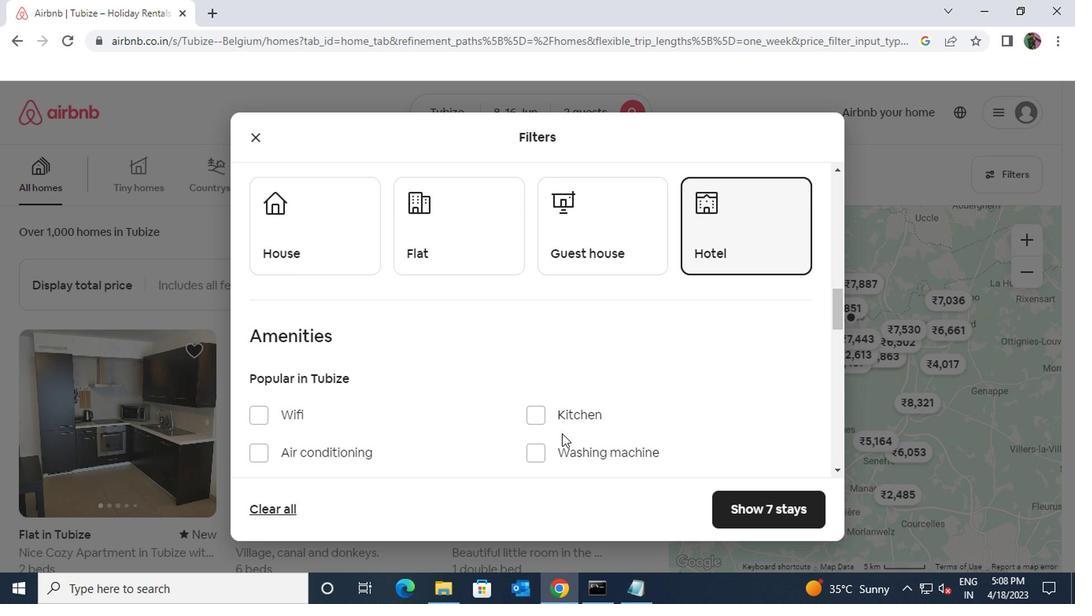 
Action: Mouse scrolled (557, 434) with delta (0, -1)
Screenshot: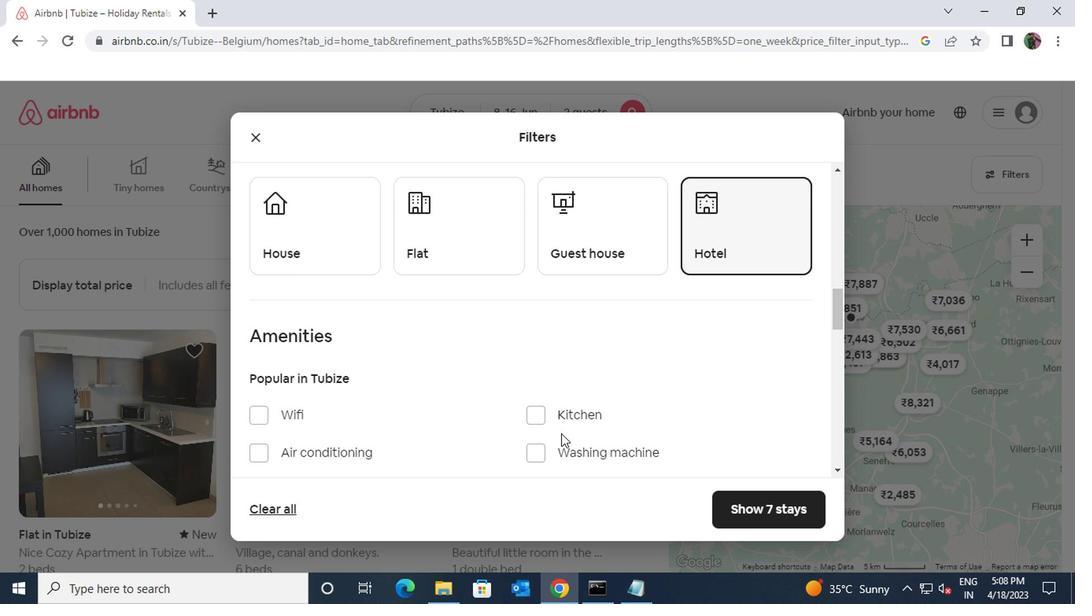
Action: Mouse scrolled (557, 434) with delta (0, -1)
Screenshot: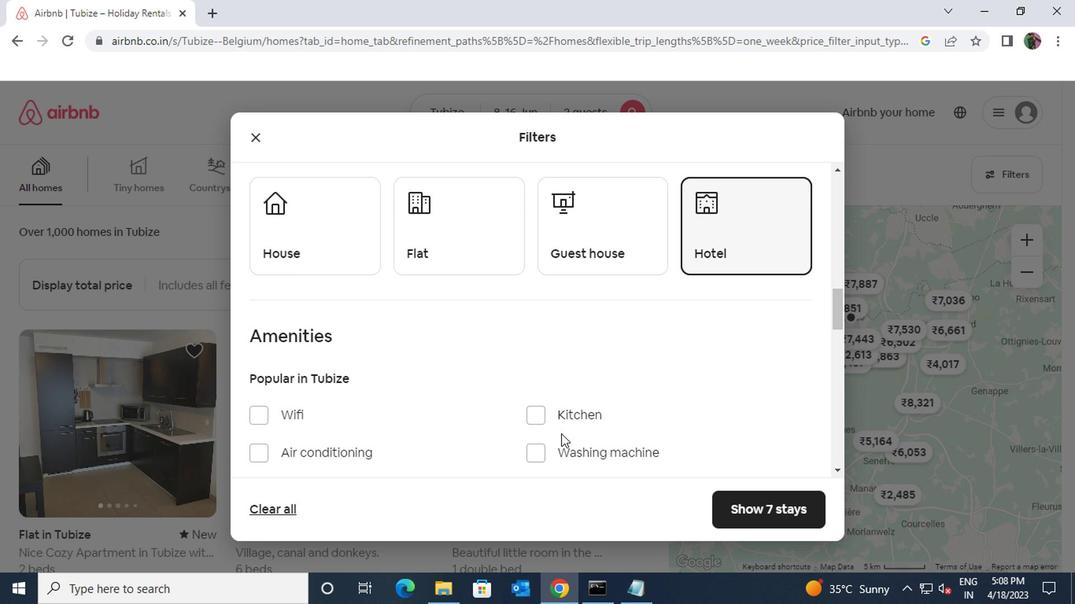 
Action: Mouse moved to (532, 295)
Screenshot: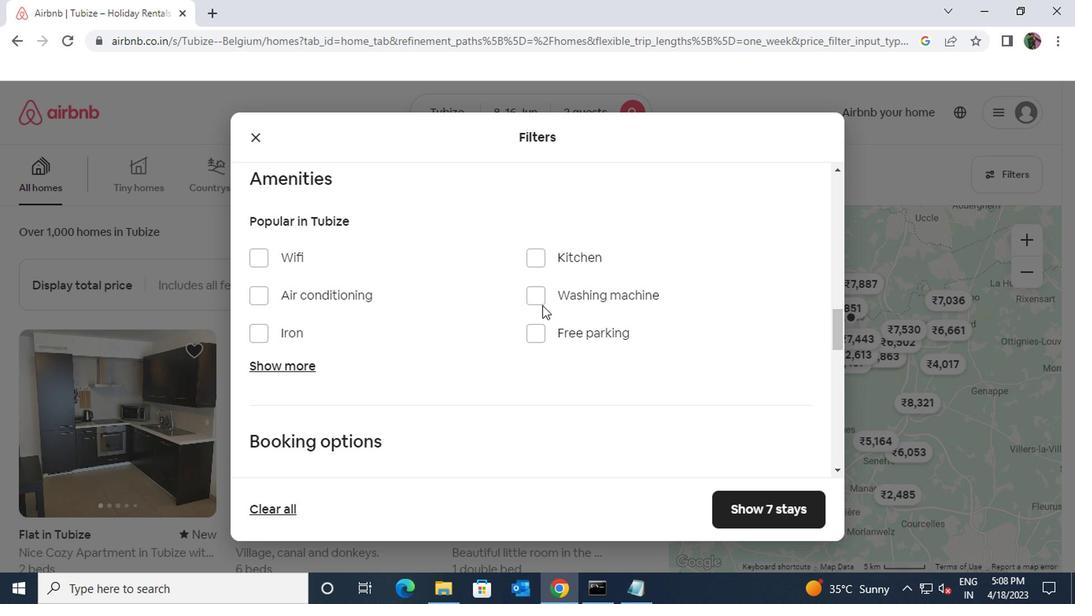 
Action: Mouse pressed left at (532, 295)
Screenshot: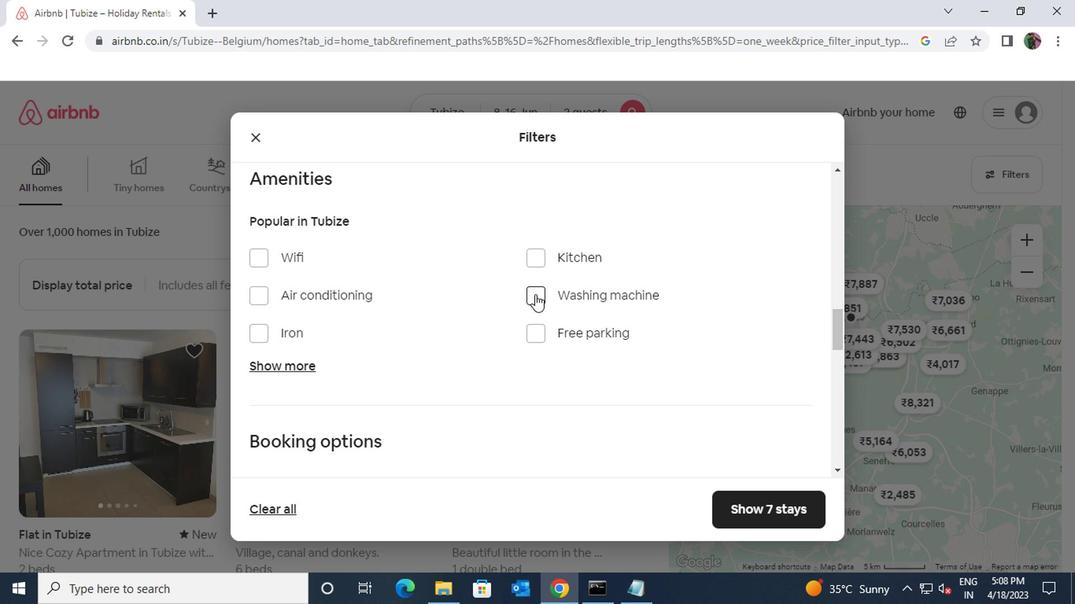 
Action: Mouse scrolled (532, 294) with delta (0, -1)
Screenshot: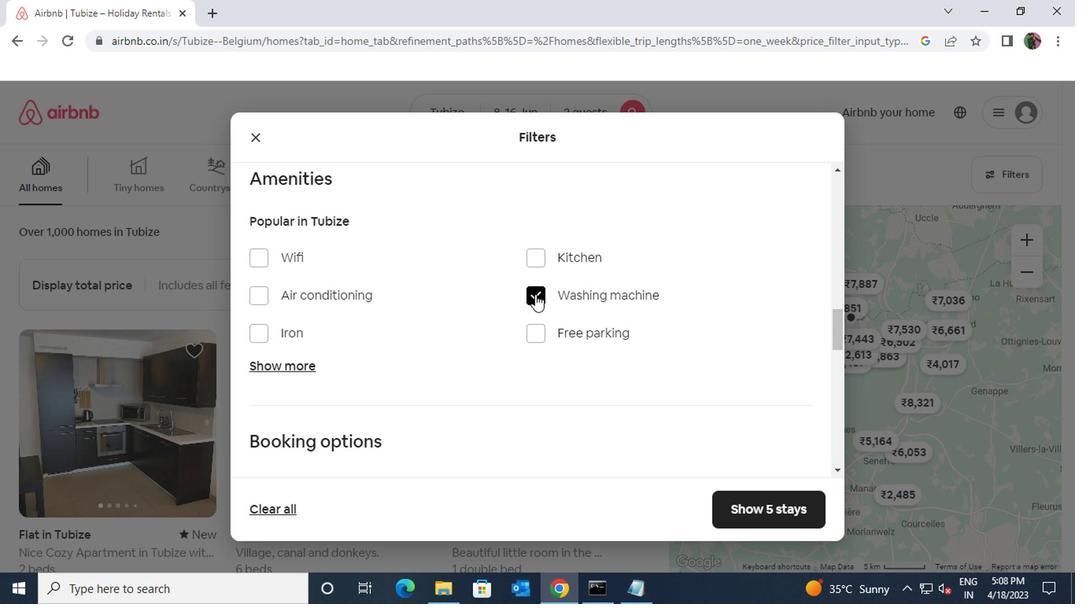 
Action: Mouse moved to (298, 284)
Screenshot: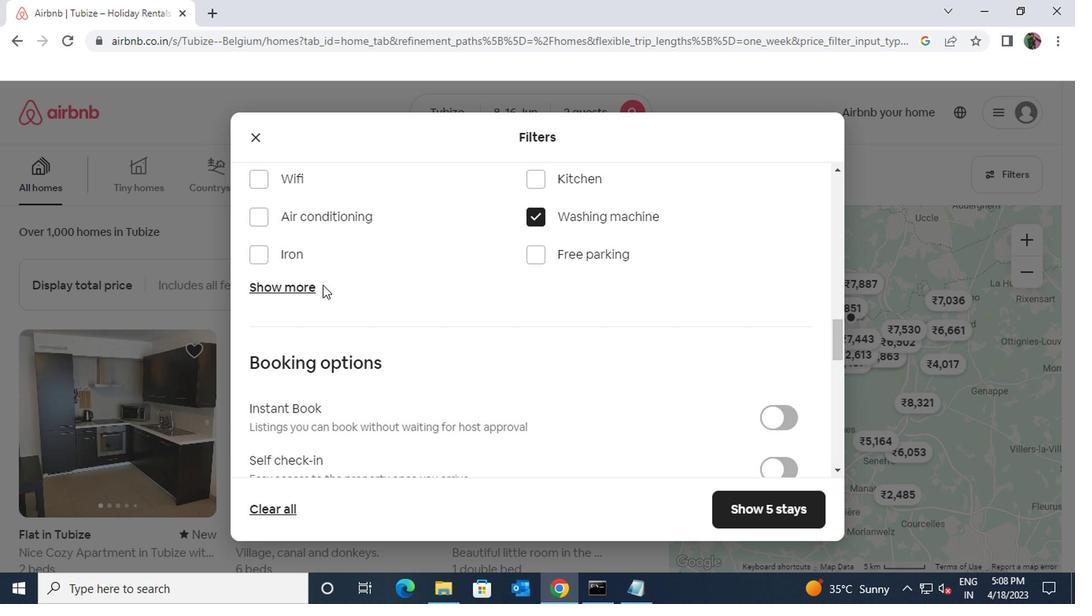 
Action: Mouse pressed left at (298, 284)
Screenshot: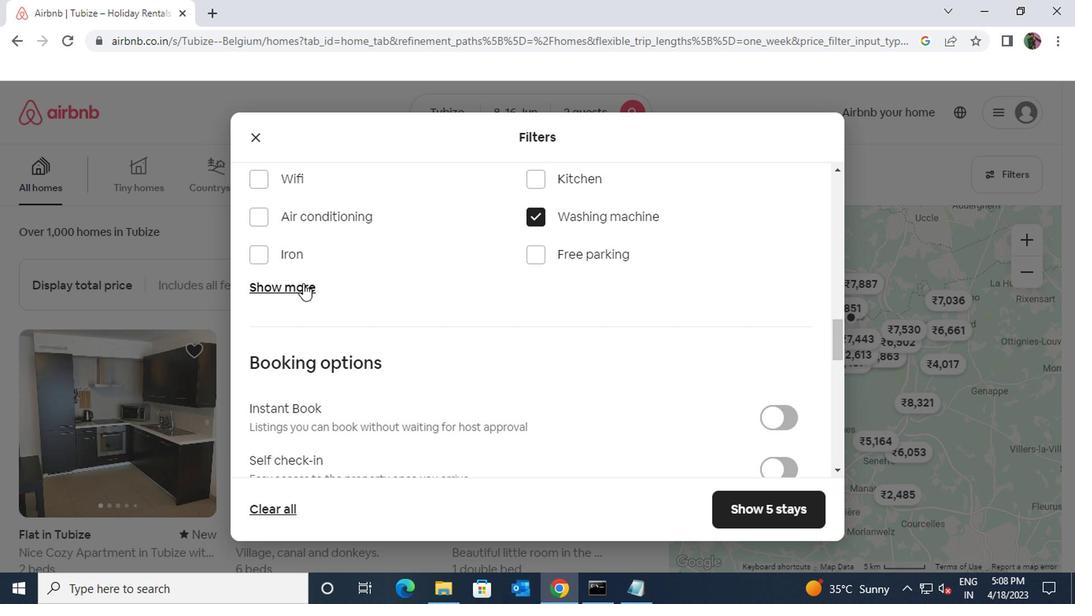 
Action: Mouse moved to (533, 351)
Screenshot: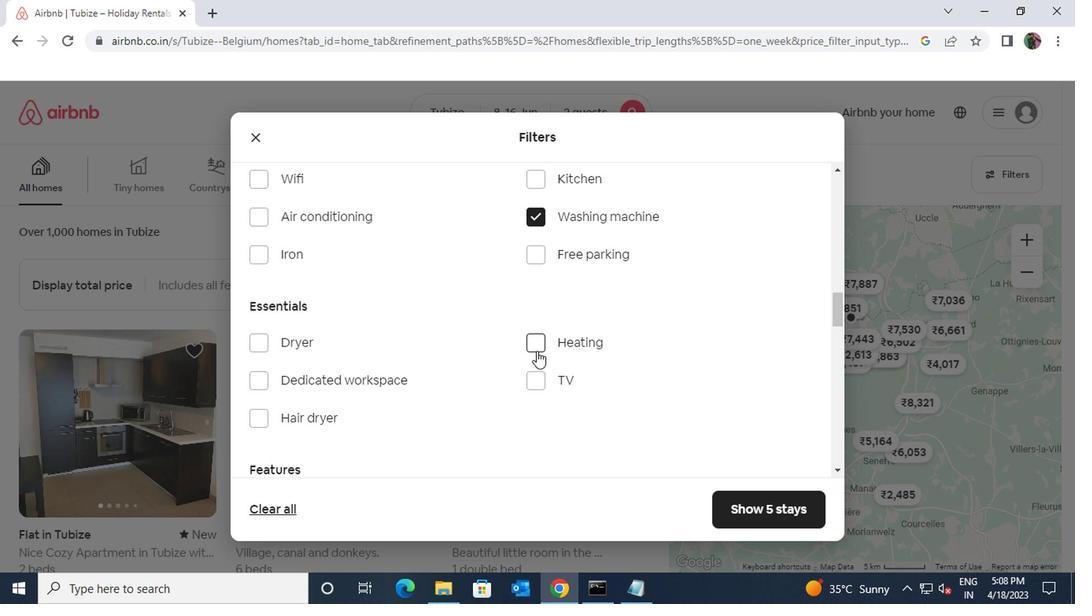 
Action: Mouse pressed left at (533, 351)
Screenshot: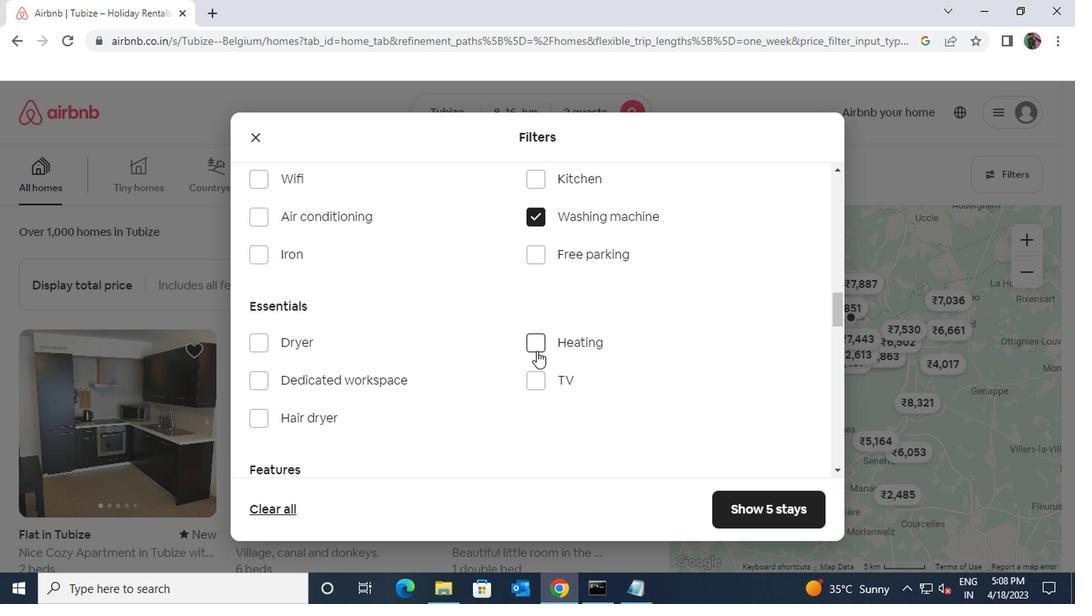 
Action: Mouse moved to (496, 418)
Screenshot: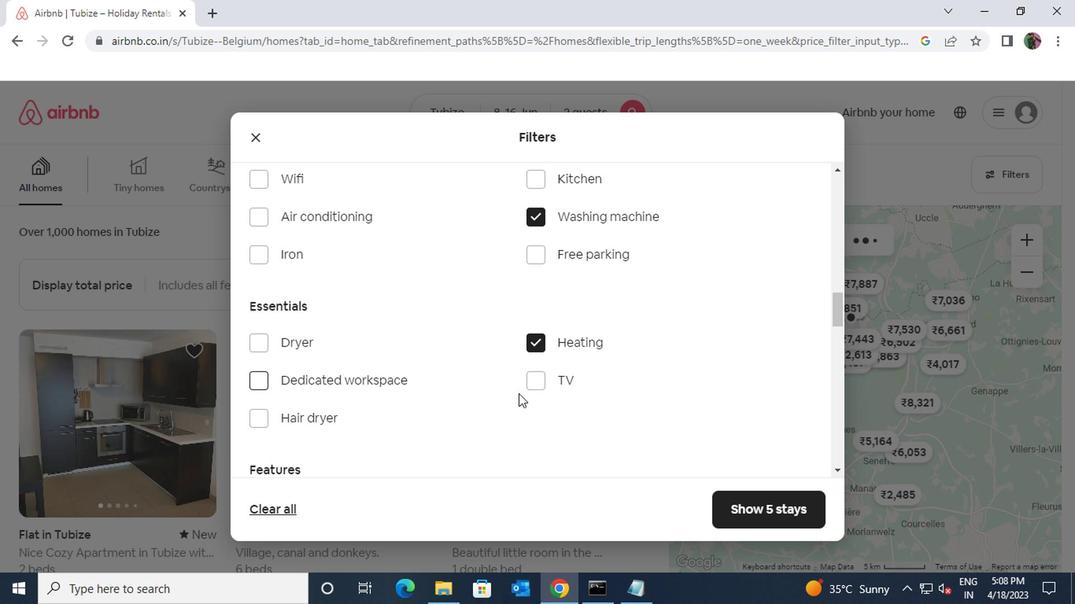 
Action: Mouse scrolled (496, 417) with delta (0, 0)
Screenshot: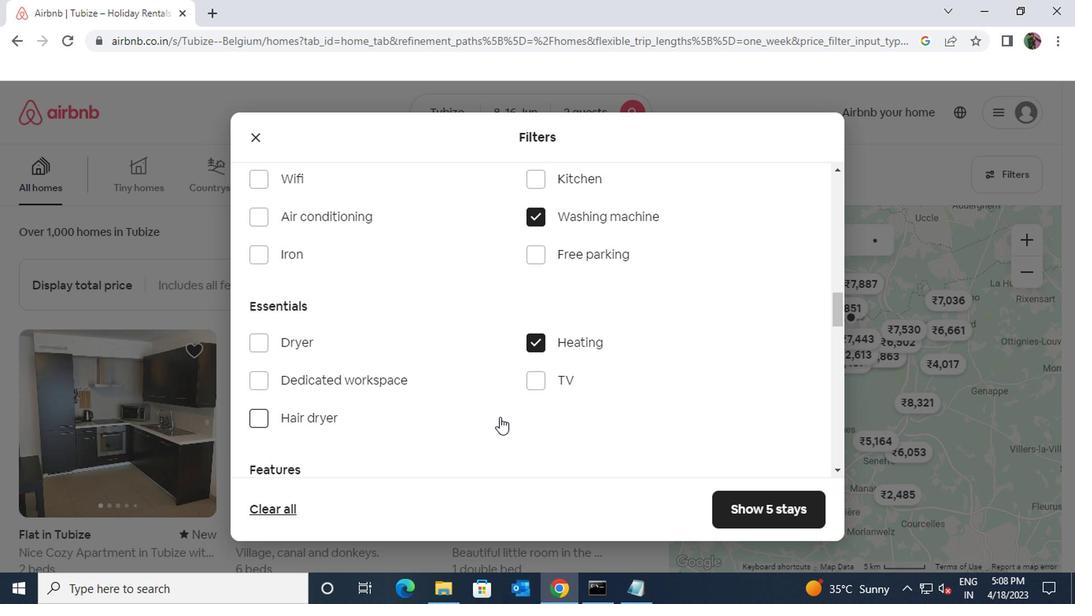 
Action: Mouse moved to (495, 418)
Screenshot: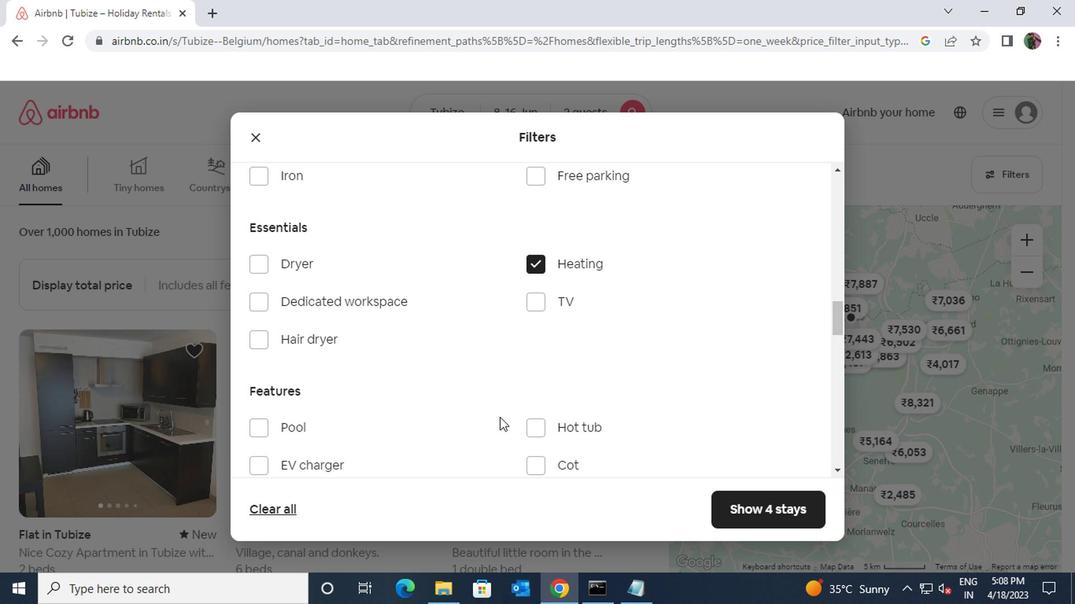 
Action: Mouse scrolled (495, 417) with delta (0, 0)
Screenshot: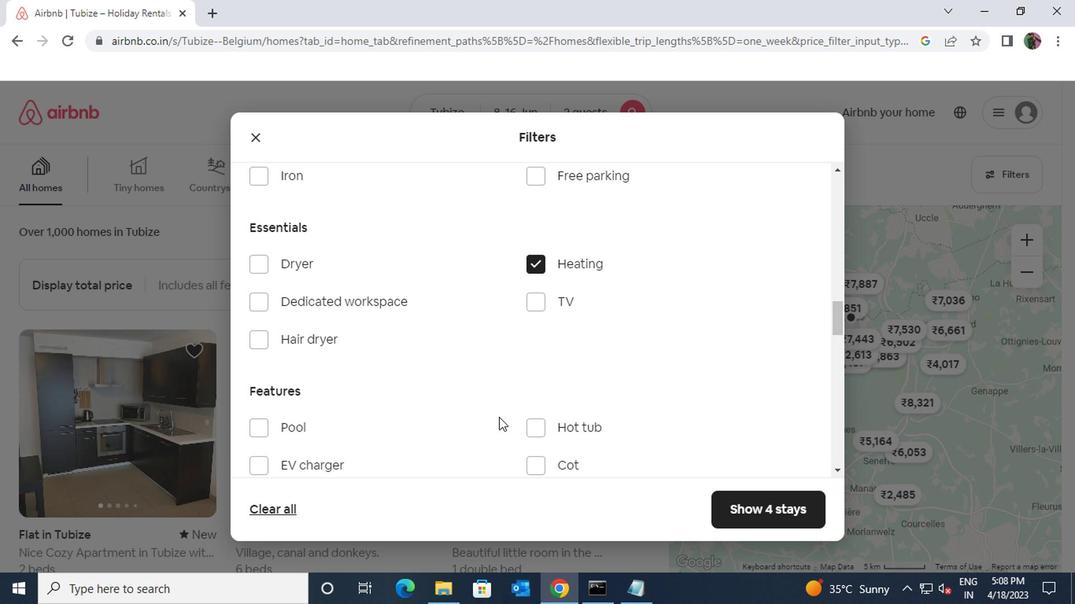 
Action: Mouse moved to (495, 414)
Screenshot: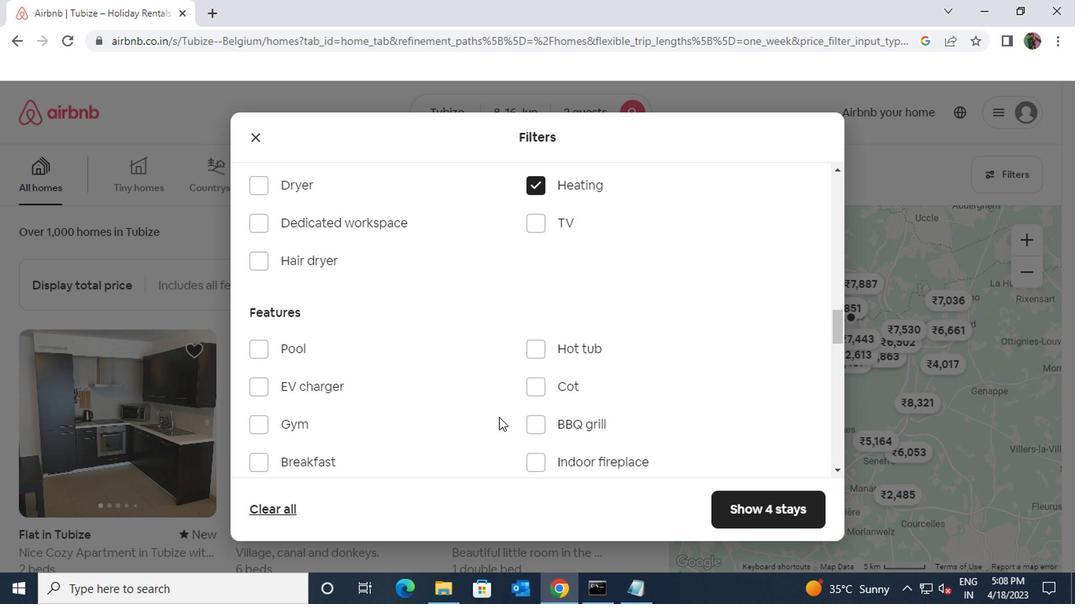 
Action: Mouse scrolled (495, 413) with delta (0, 0)
Screenshot: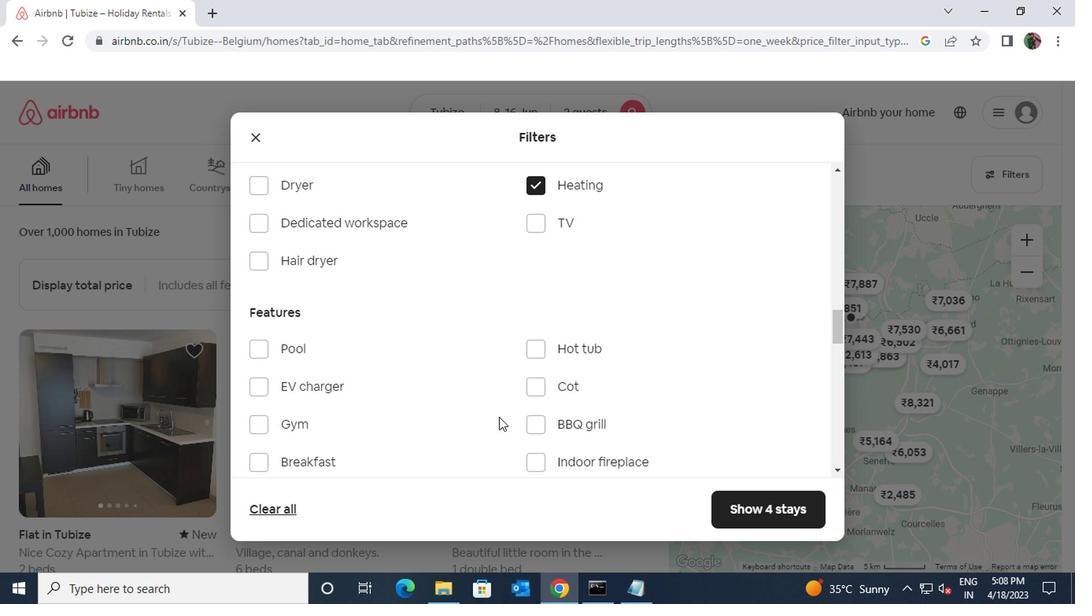 
Action: Mouse scrolled (495, 413) with delta (0, 0)
Screenshot: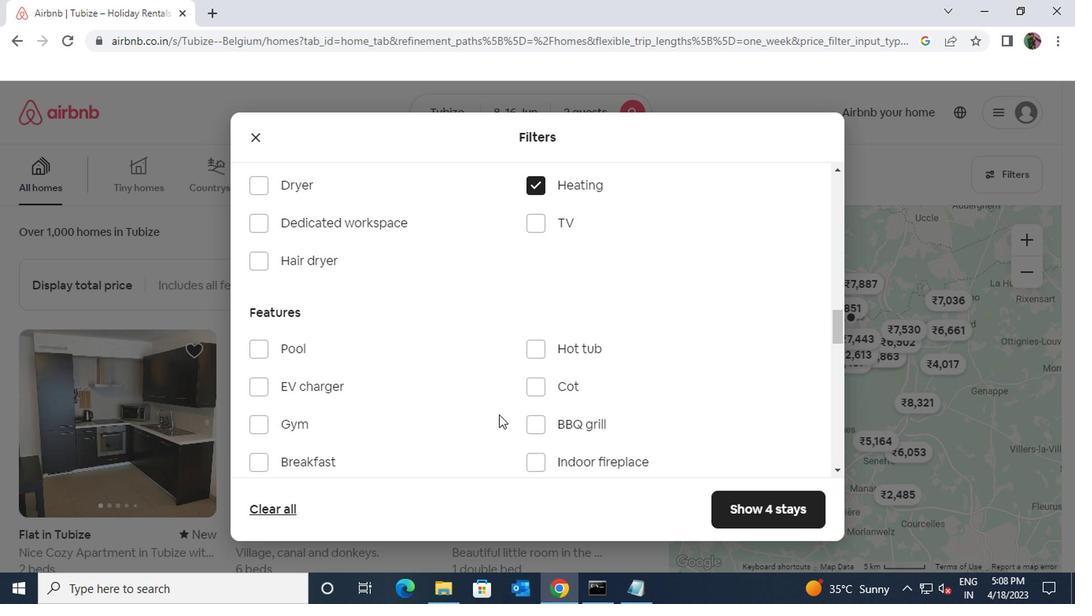 
Action: Mouse scrolled (495, 413) with delta (0, 0)
Screenshot: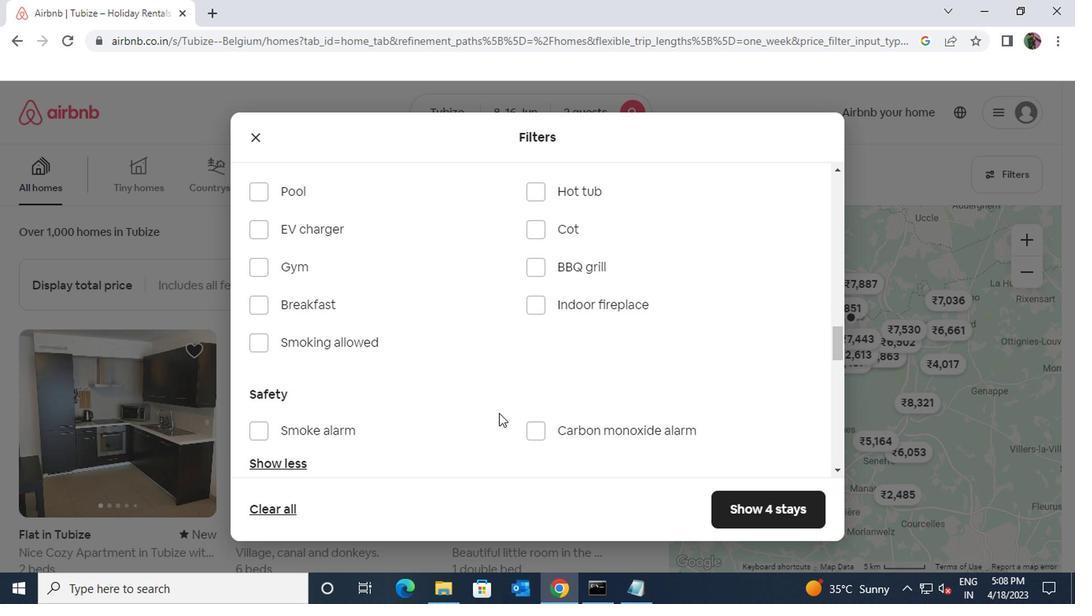 
Action: Mouse scrolled (495, 413) with delta (0, 0)
Screenshot: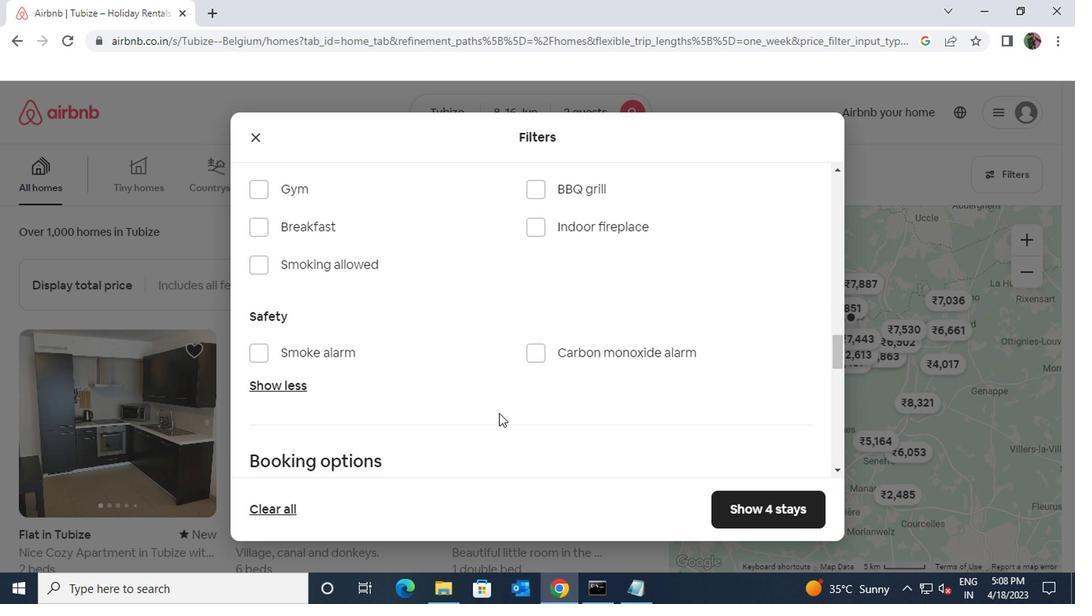 
Action: Mouse scrolled (495, 413) with delta (0, 0)
Screenshot: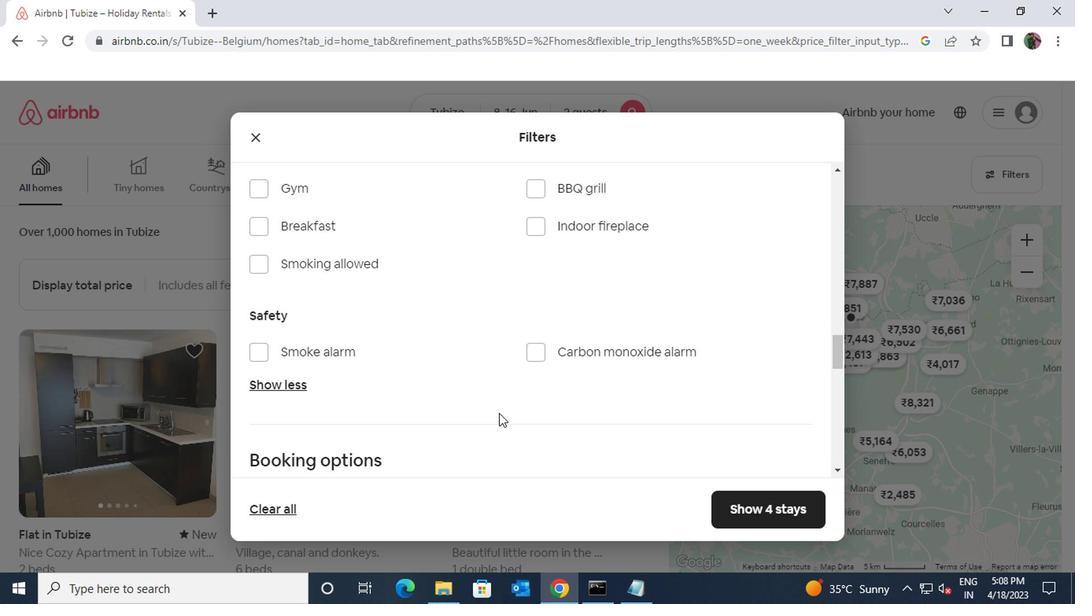 
Action: Mouse scrolled (495, 413) with delta (0, 0)
Screenshot: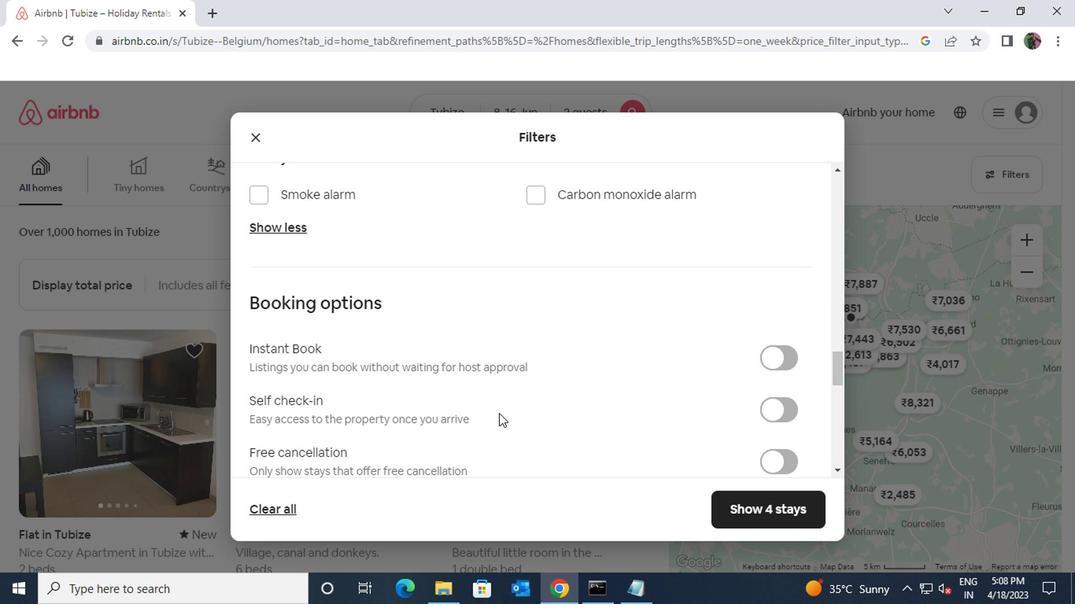 
Action: Mouse scrolled (495, 413) with delta (0, 0)
Screenshot: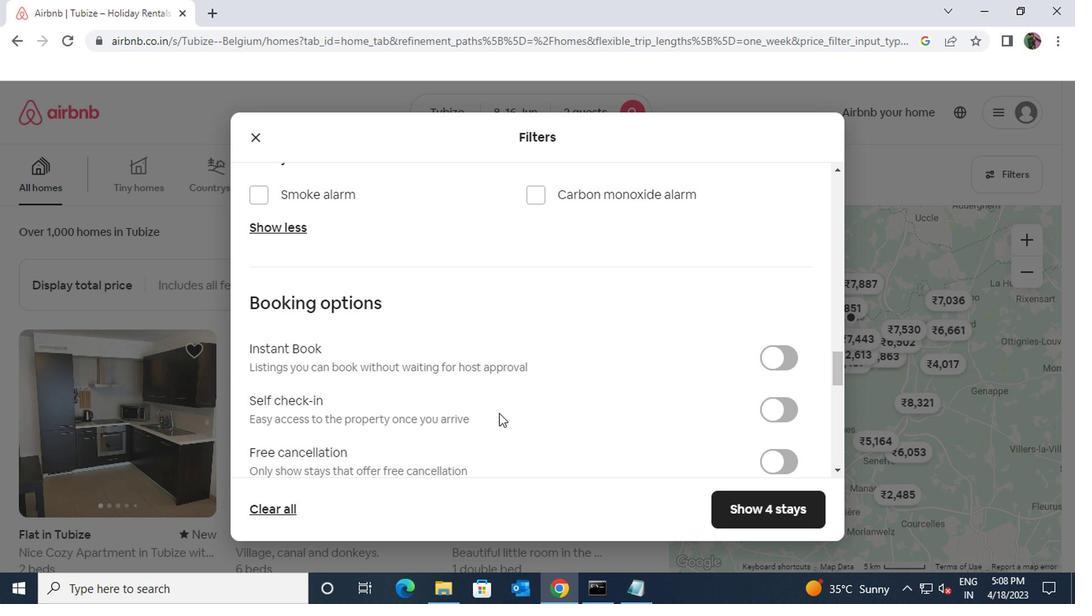
Action: Mouse moved to (783, 243)
Screenshot: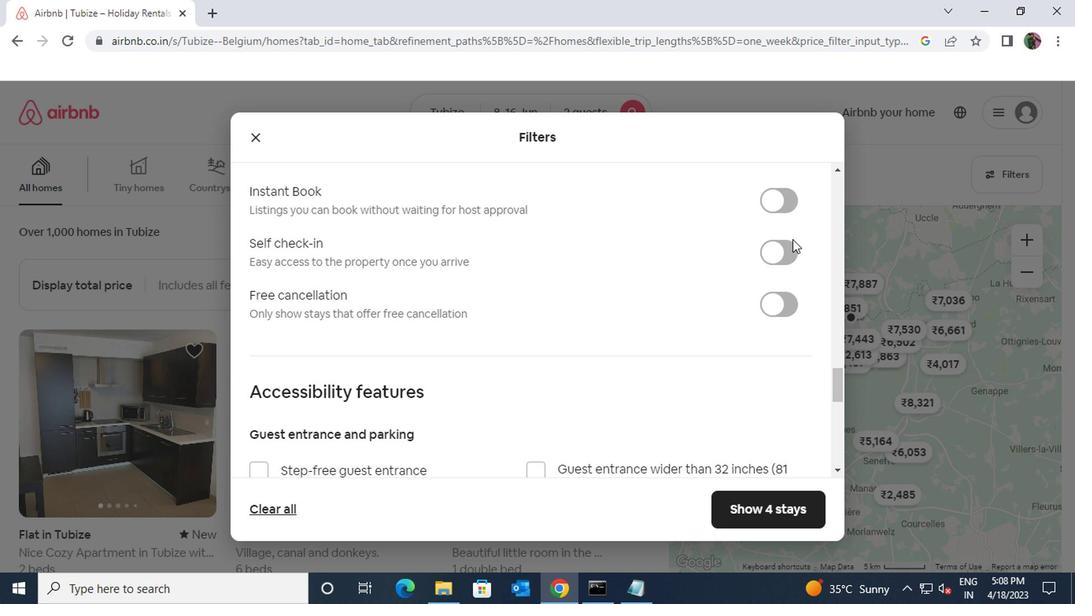 
Action: Mouse pressed left at (783, 243)
Screenshot: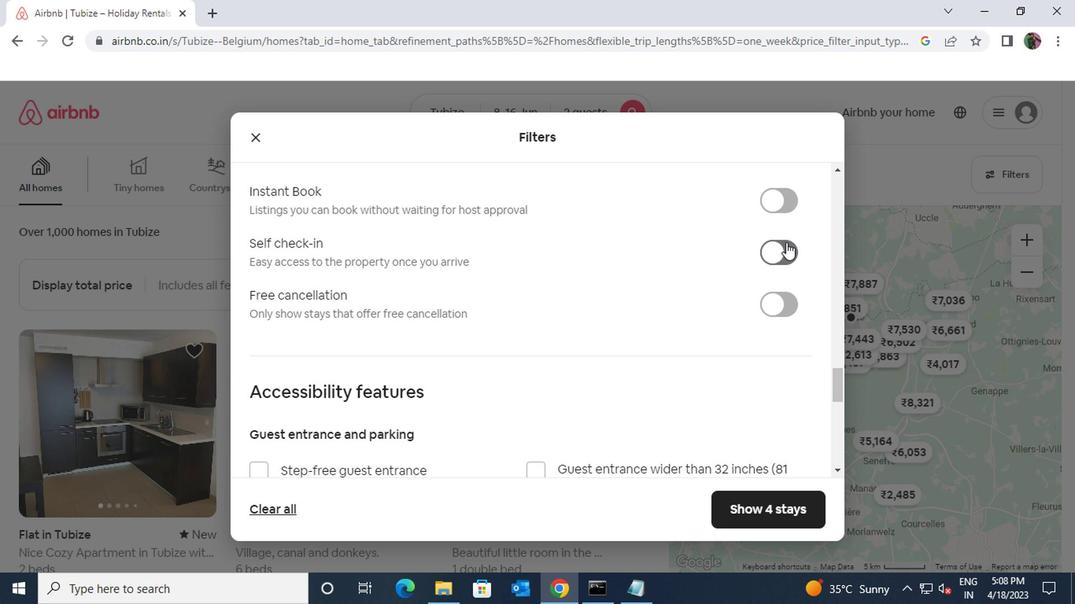 
Action: Mouse moved to (524, 319)
Screenshot: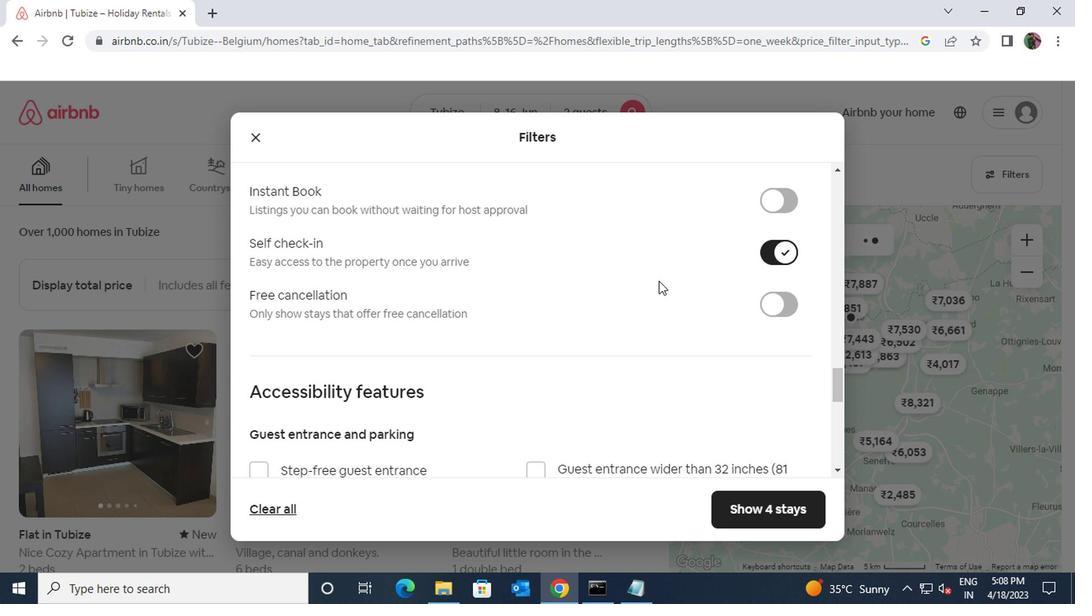 
Action: Mouse scrolled (524, 318) with delta (0, 0)
Screenshot: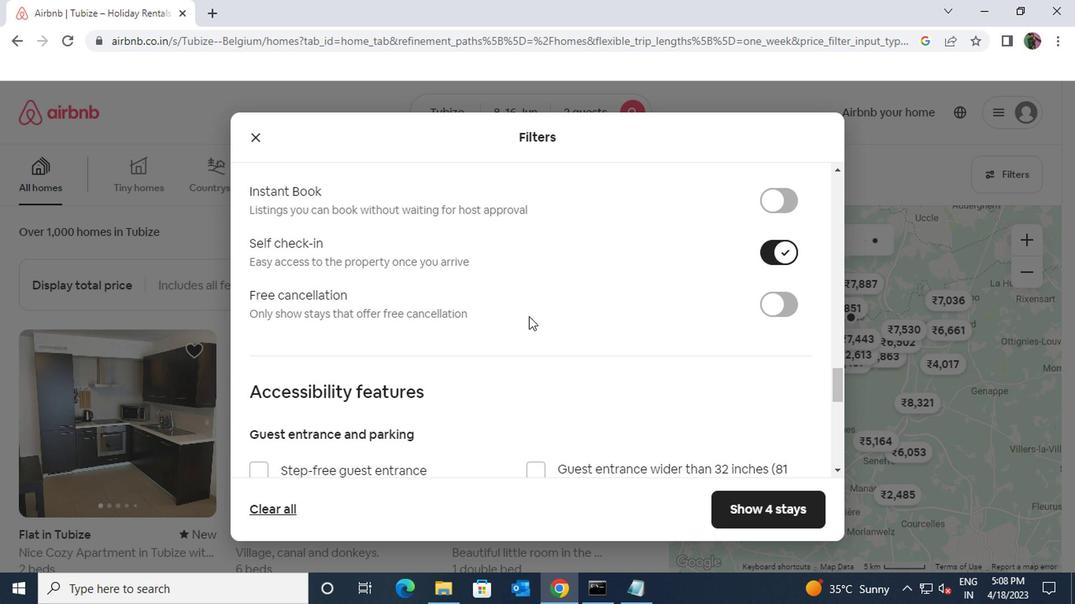 
Action: Mouse scrolled (524, 318) with delta (0, 0)
Screenshot: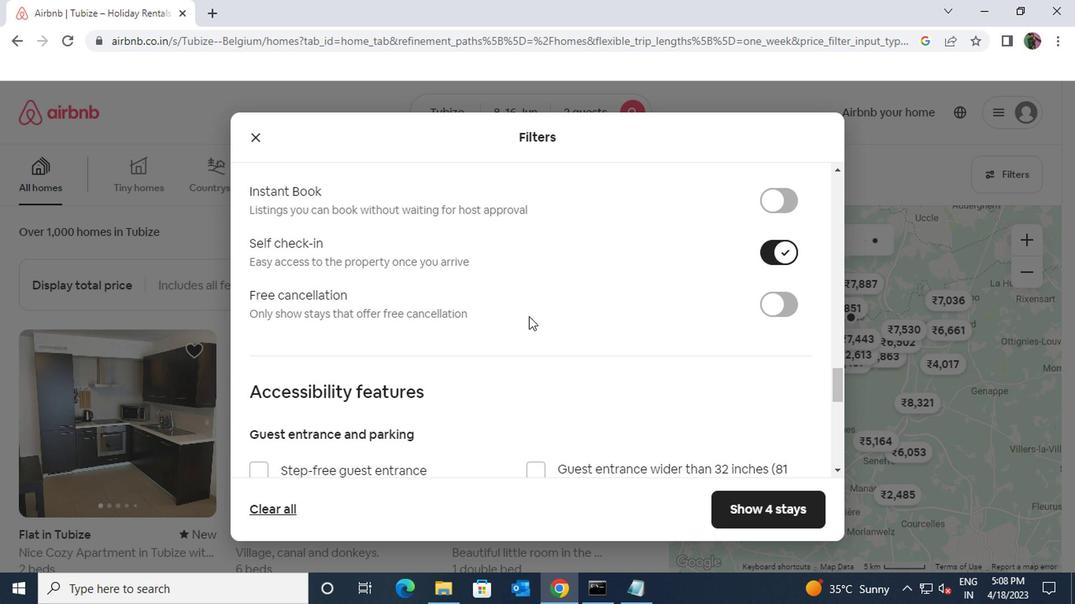 
Action: Mouse scrolled (524, 318) with delta (0, 0)
Screenshot: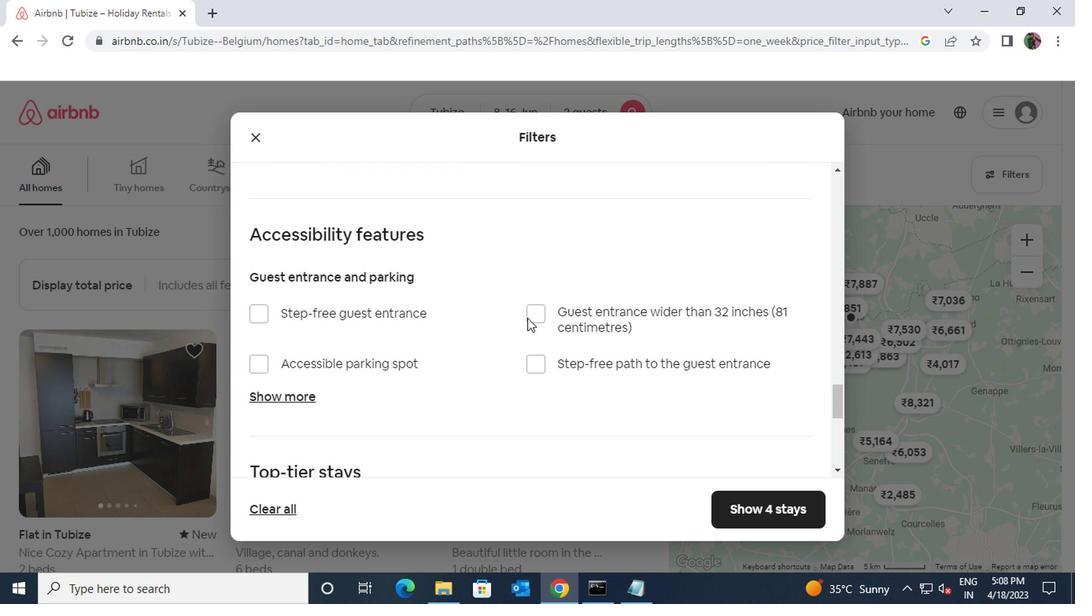 
Action: Mouse scrolled (524, 318) with delta (0, 0)
Screenshot: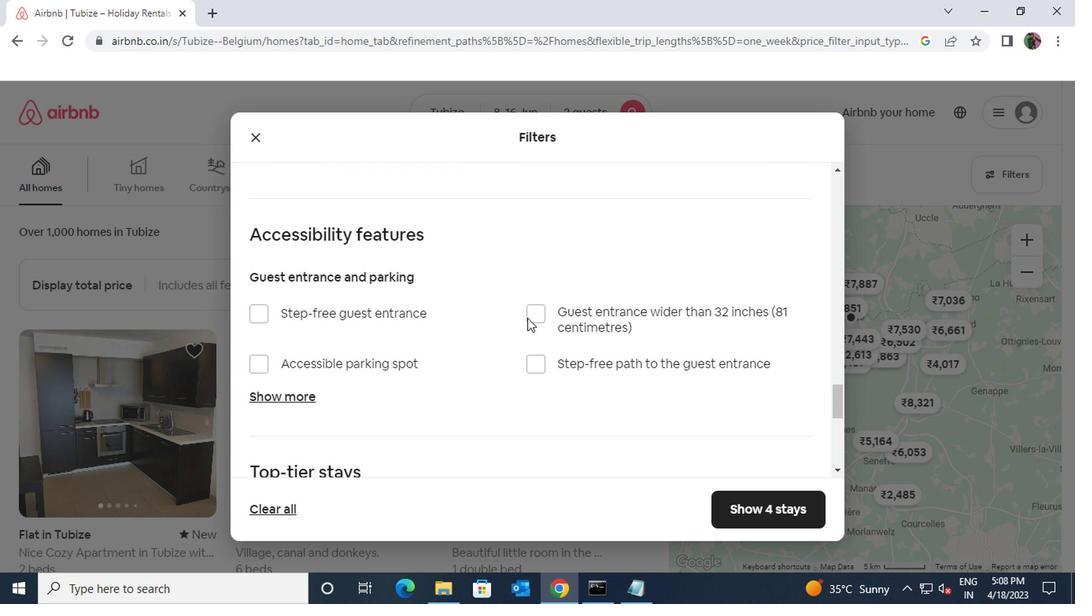 
Action: Mouse scrolled (524, 318) with delta (0, 0)
Screenshot: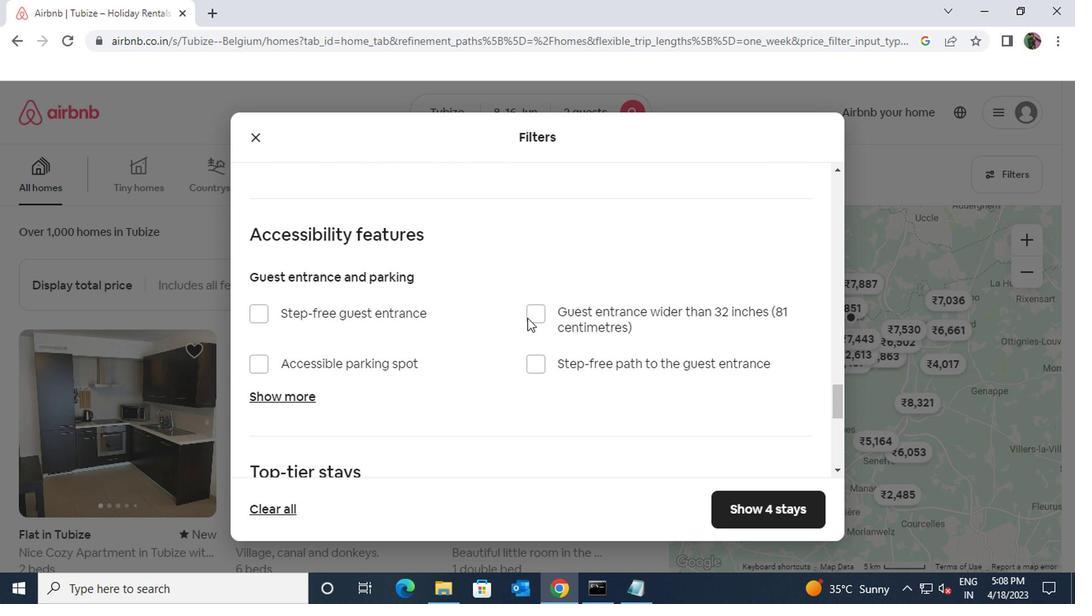 
Action: Mouse scrolled (524, 318) with delta (0, 0)
Screenshot: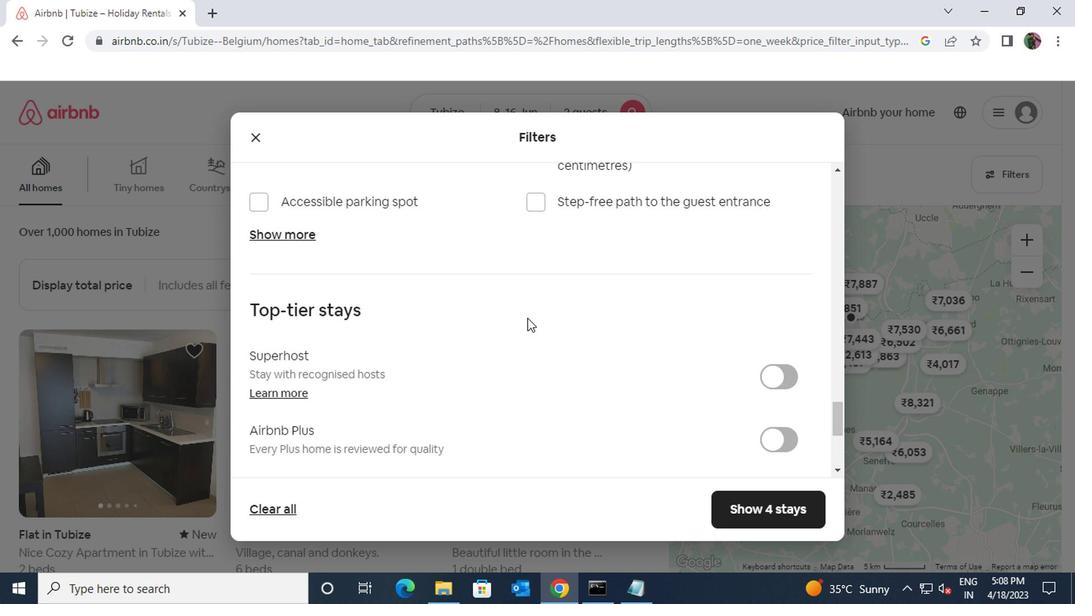 
Action: Mouse scrolled (524, 318) with delta (0, 0)
Screenshot: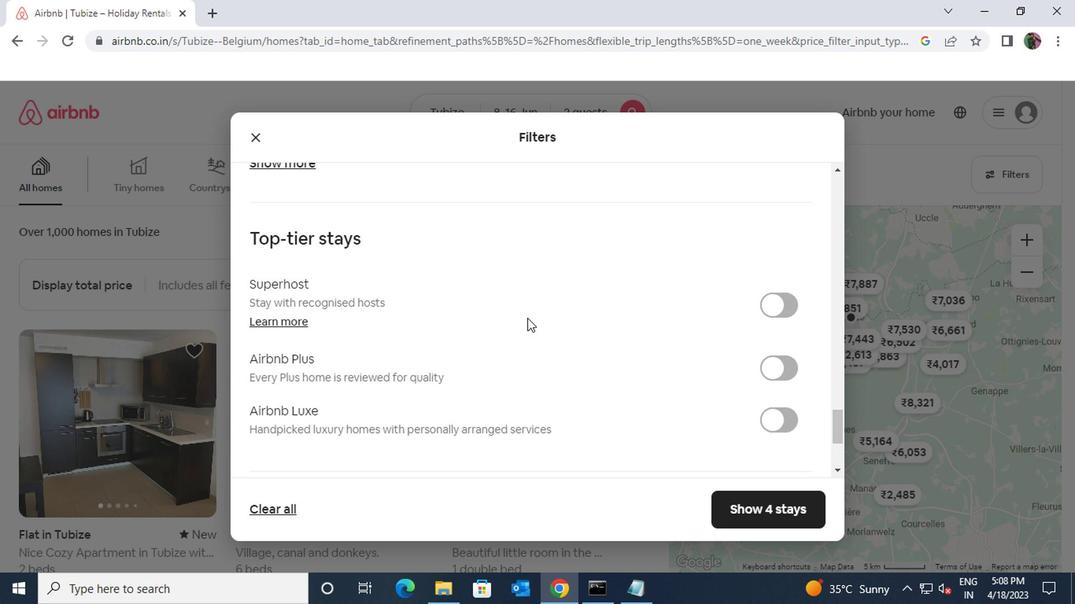 
Action: Mouse scrolled (524, 318) with delta (0, 0)
Screenshot: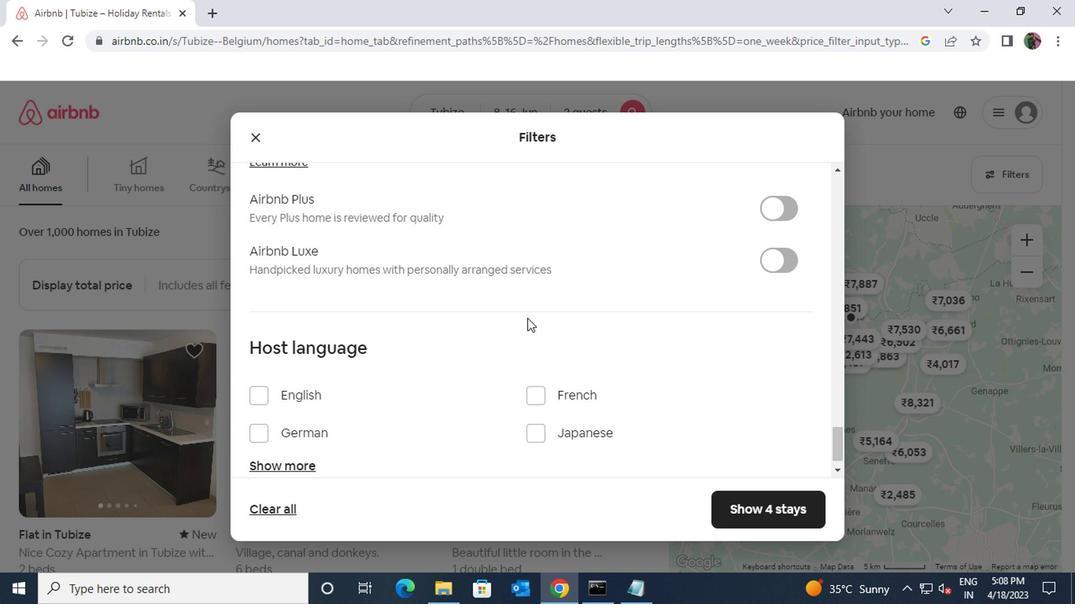 
Action: Mouse moved to (259, 366)
Screenshot: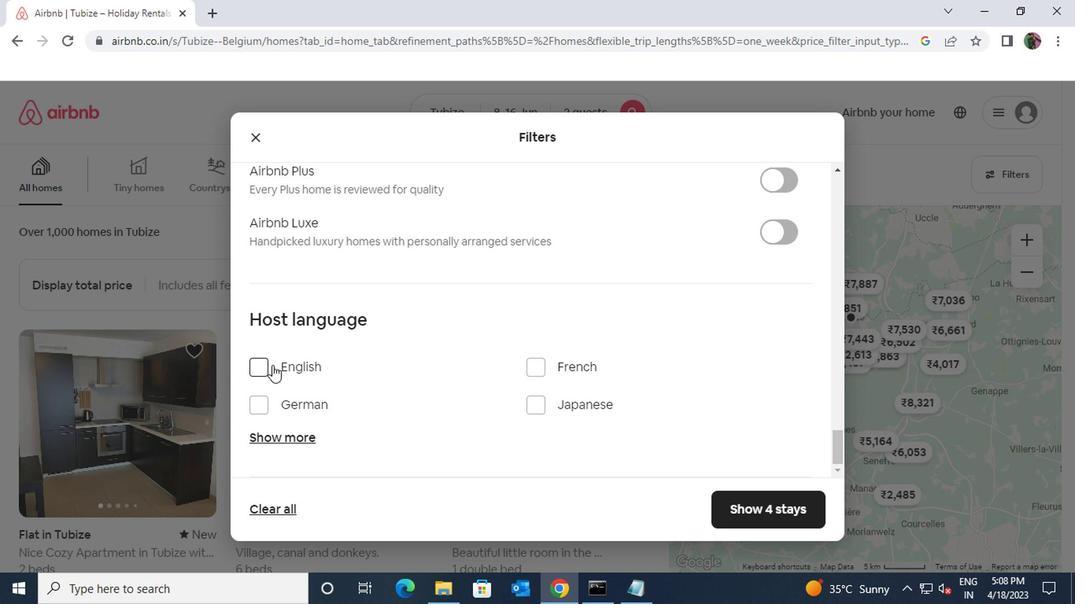 
Action: Mouse pressed left at (259, 366)
Screenshot: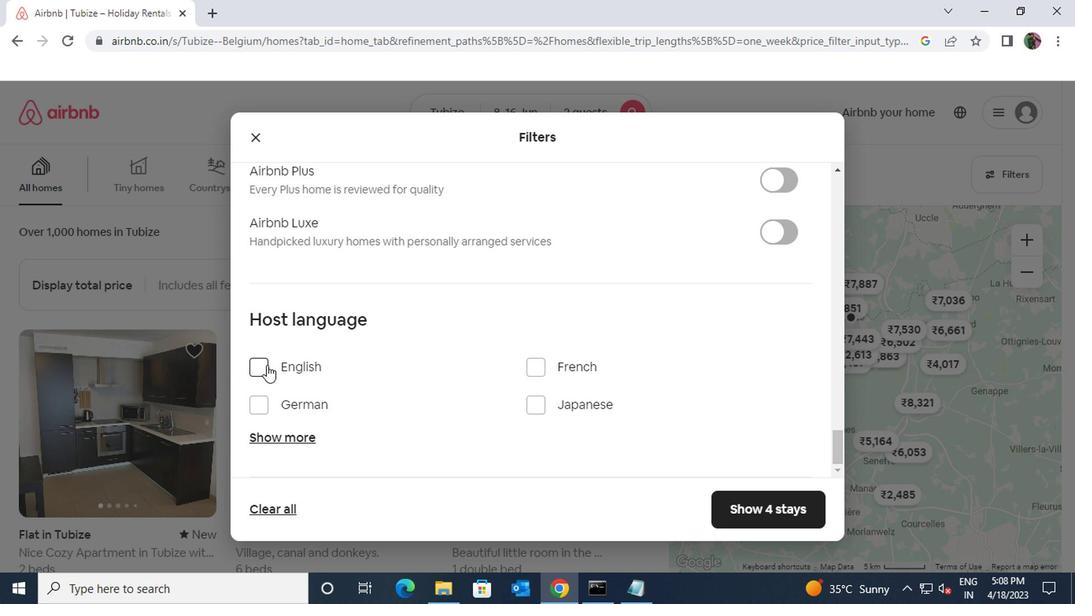 
Action: Mouse moved to (750, 511)
Screenshot: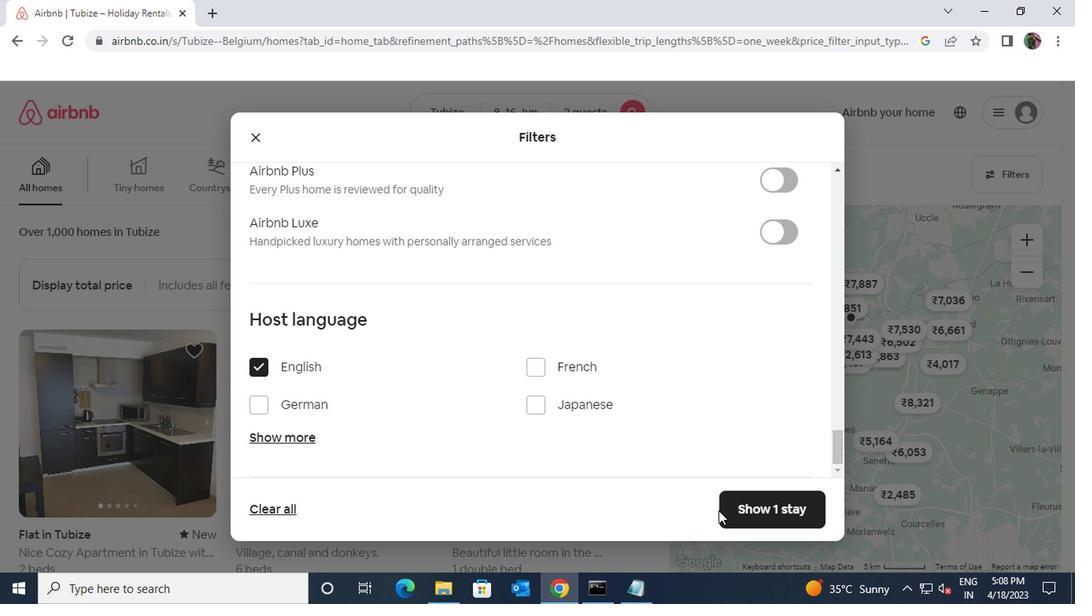 
Action: Mouse pressed left at (750, 511)
Screenshot: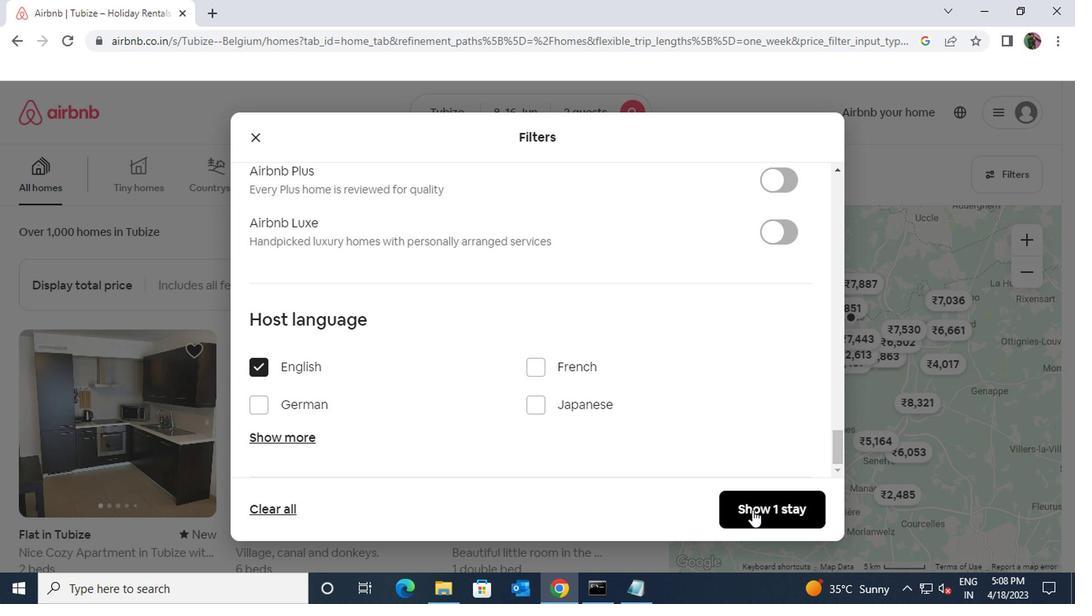 
Action: Mouse moved to (750, 508)
Screenshot: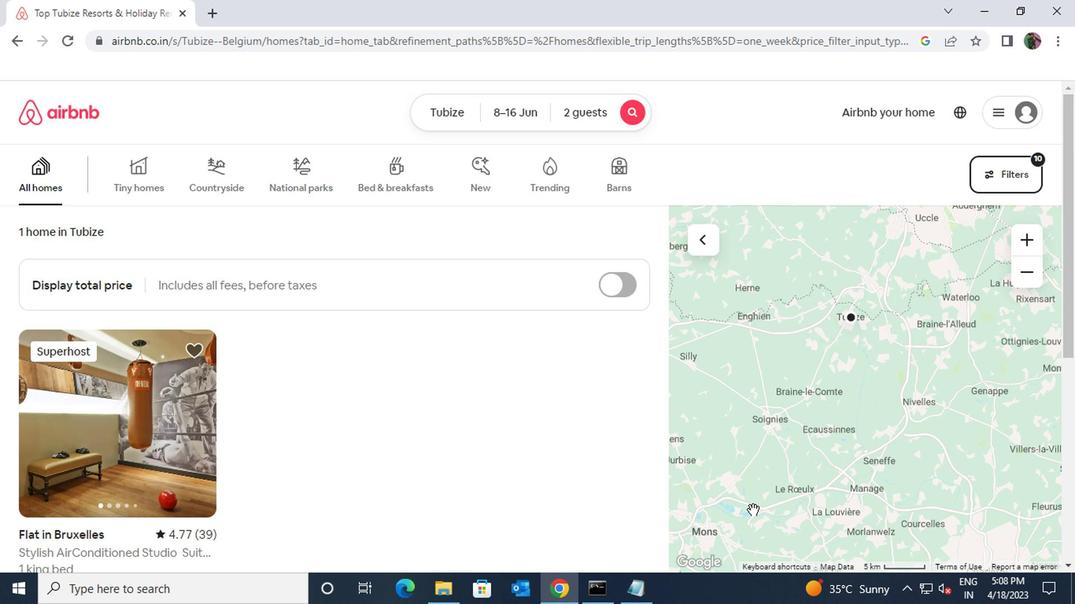 
